 Task: Create a sub task Gather and Analyse Requirements for the task  Create a new online booking system for a tour operator in the project AgileOutlook , assign it to team member softage.1@softage.net and update the status of the sub task to  Completed , set the priority of the sub task to High
Action: Mouse moved to (107, 383)
Screenshot: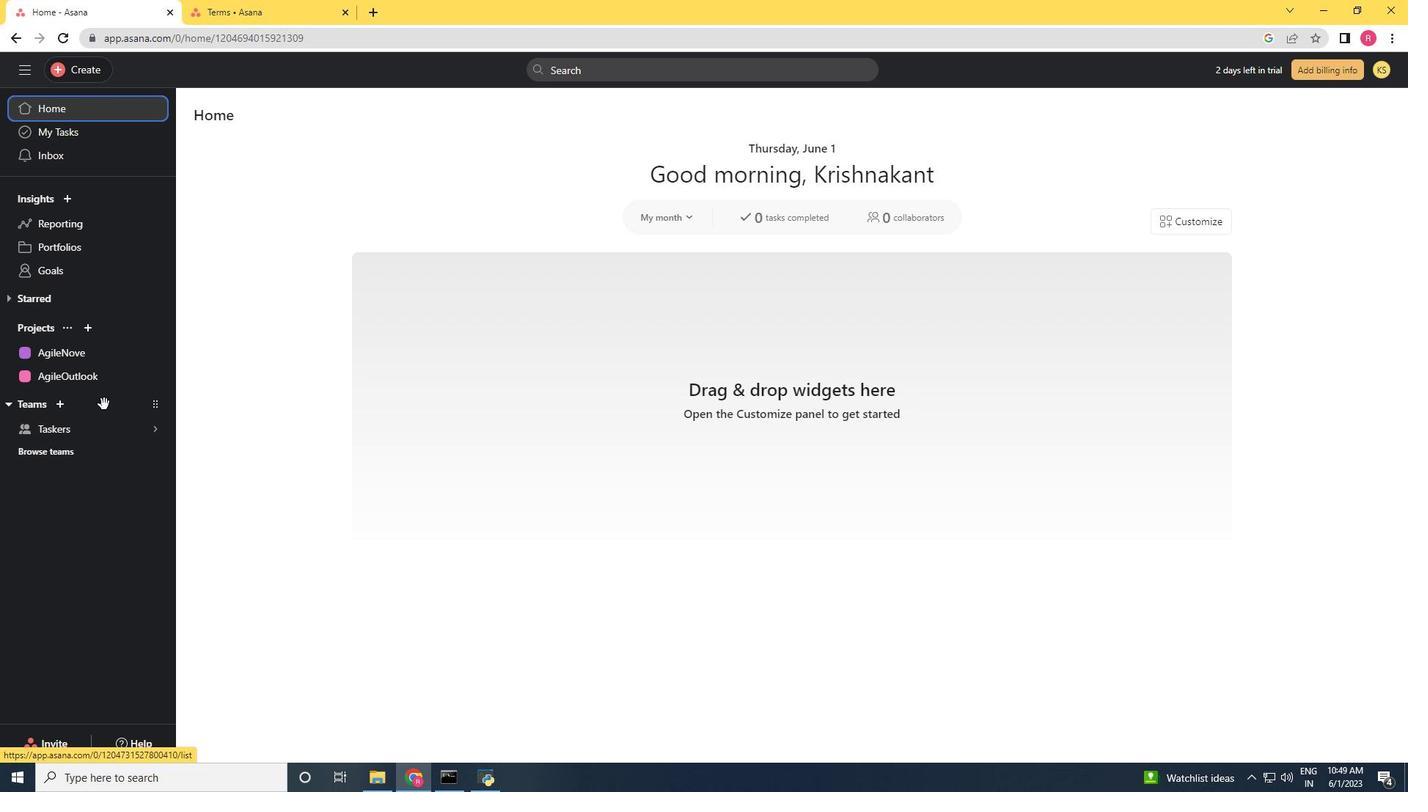 
Action: Mouse pressed left at (107, 383)
Screenshot: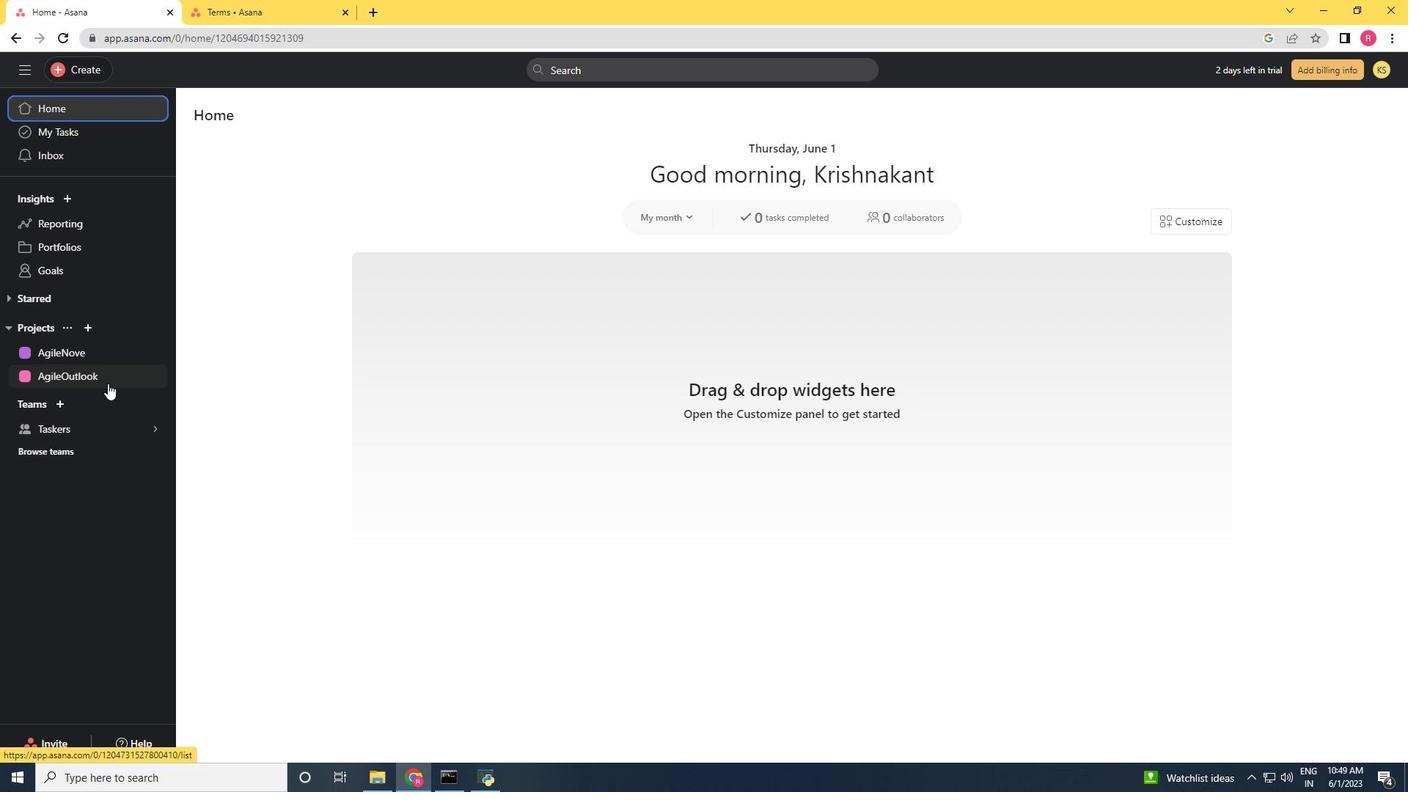 
Action: Mouse moved to (585, 327)
Screenshot: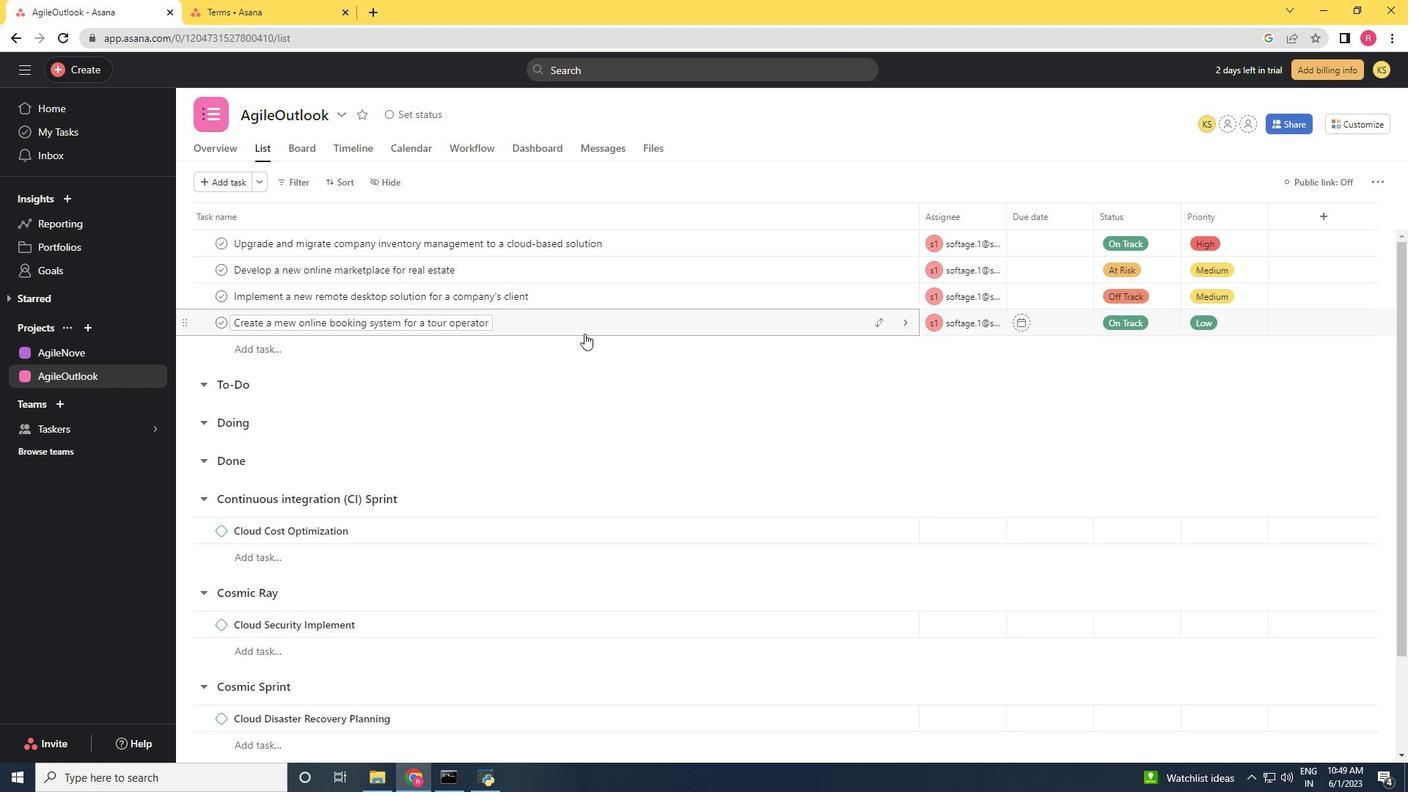
Action: Mouse pressed left at (585, 327)
Screenshot: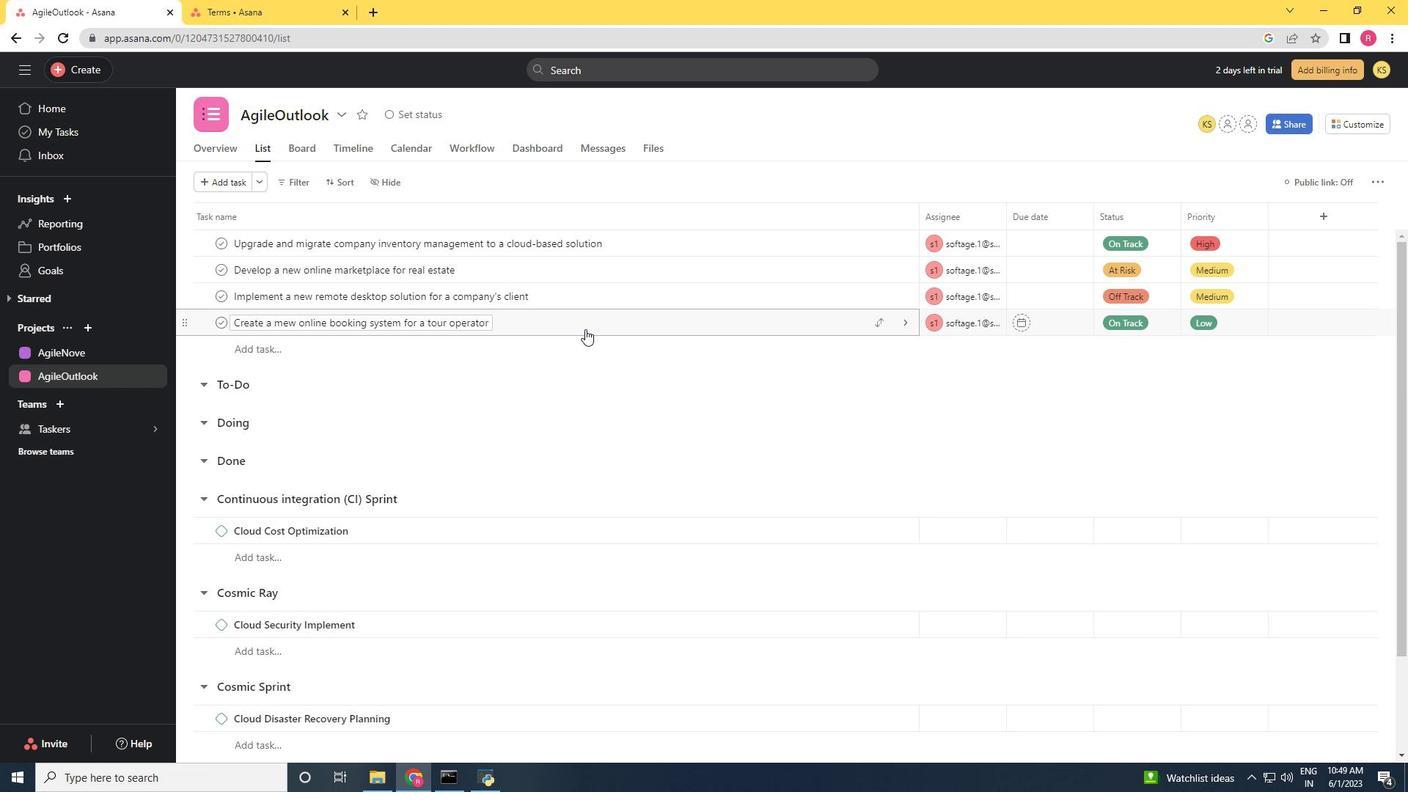 
Action: Mouse moved to (1061, 403)
Screenshot: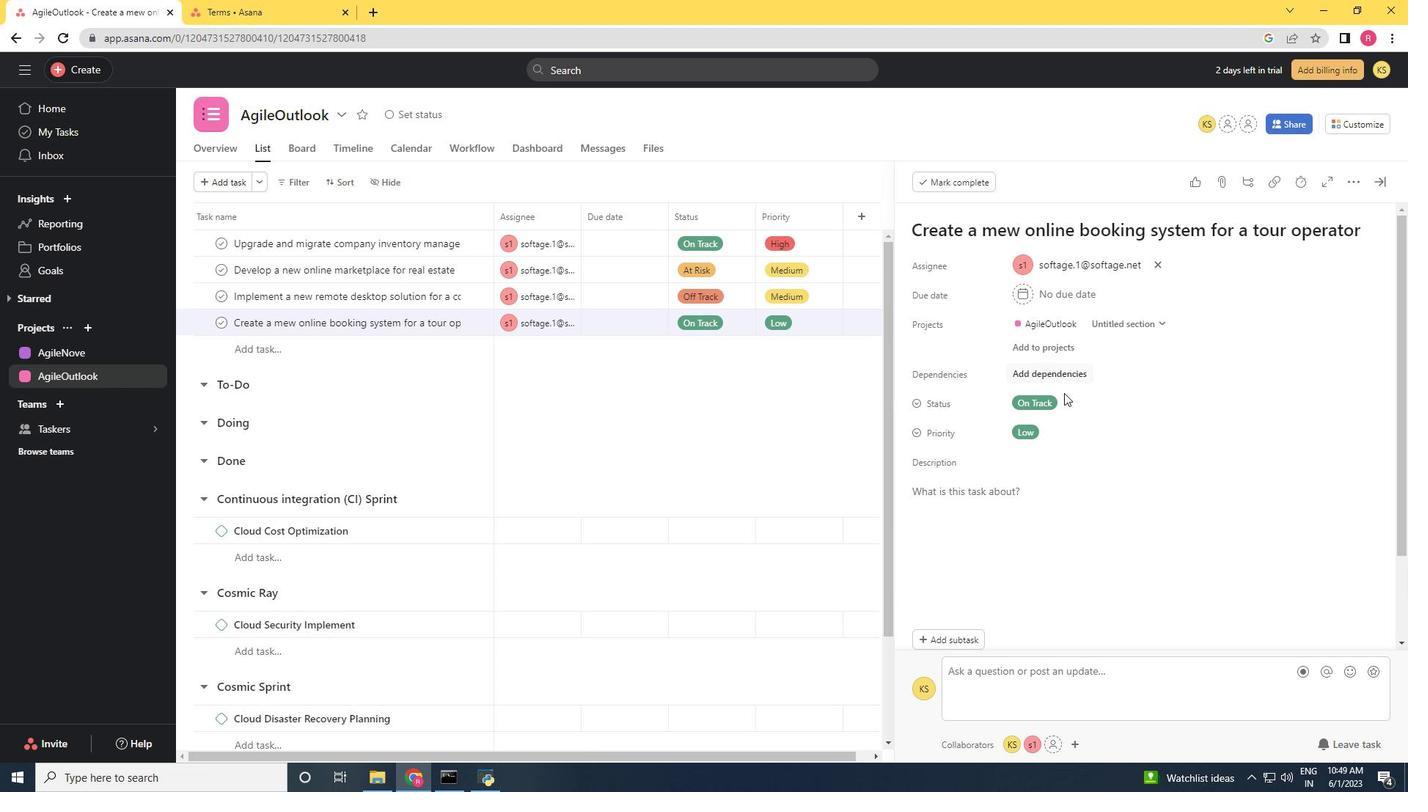 
Action: Mouse scrolled (1061, 402) with delta (0, 0)
Screenshot: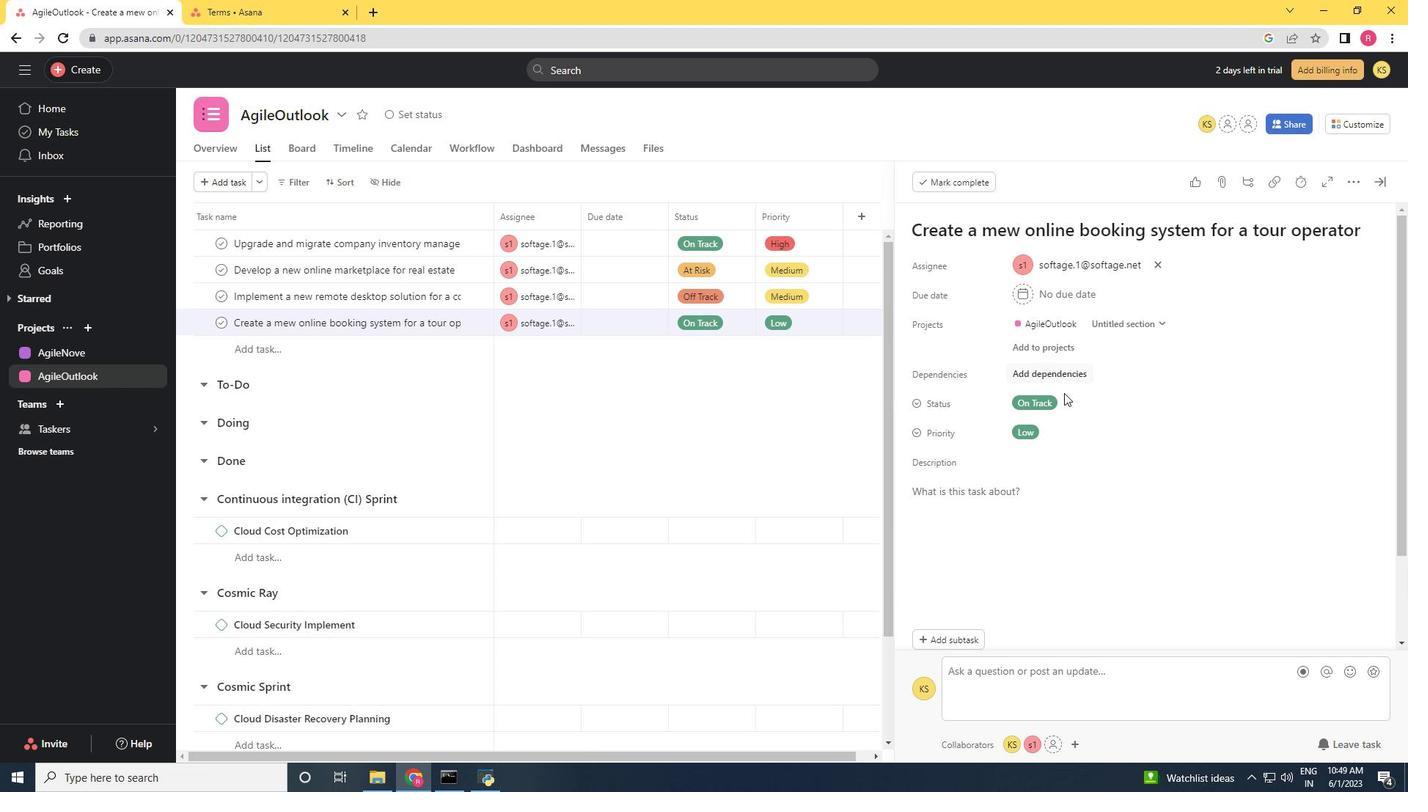 
Action: Mouse moved to (1058, 415)
Screenshot: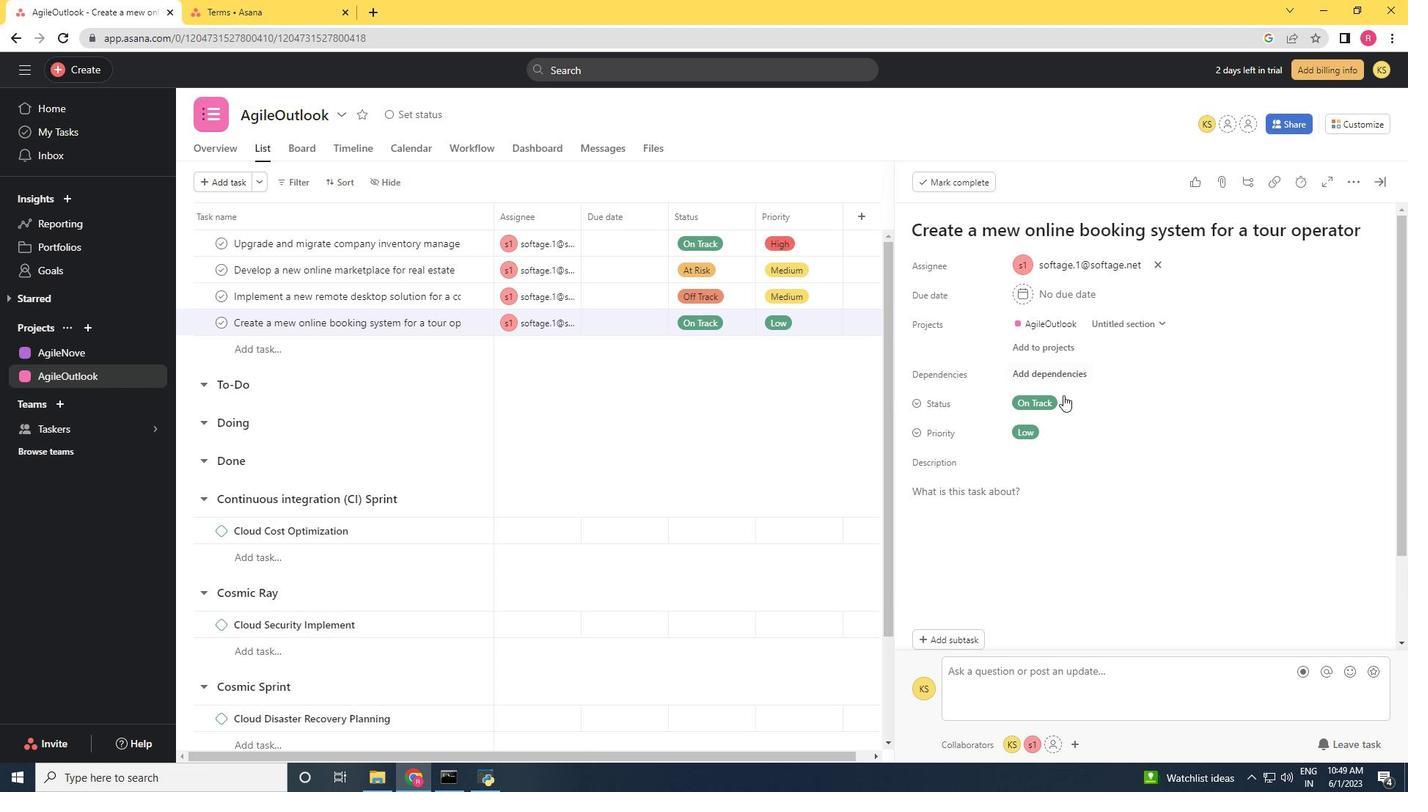 
Action: Mouse scrolled (1058, 414) with delta (0, 0)
Screenshot: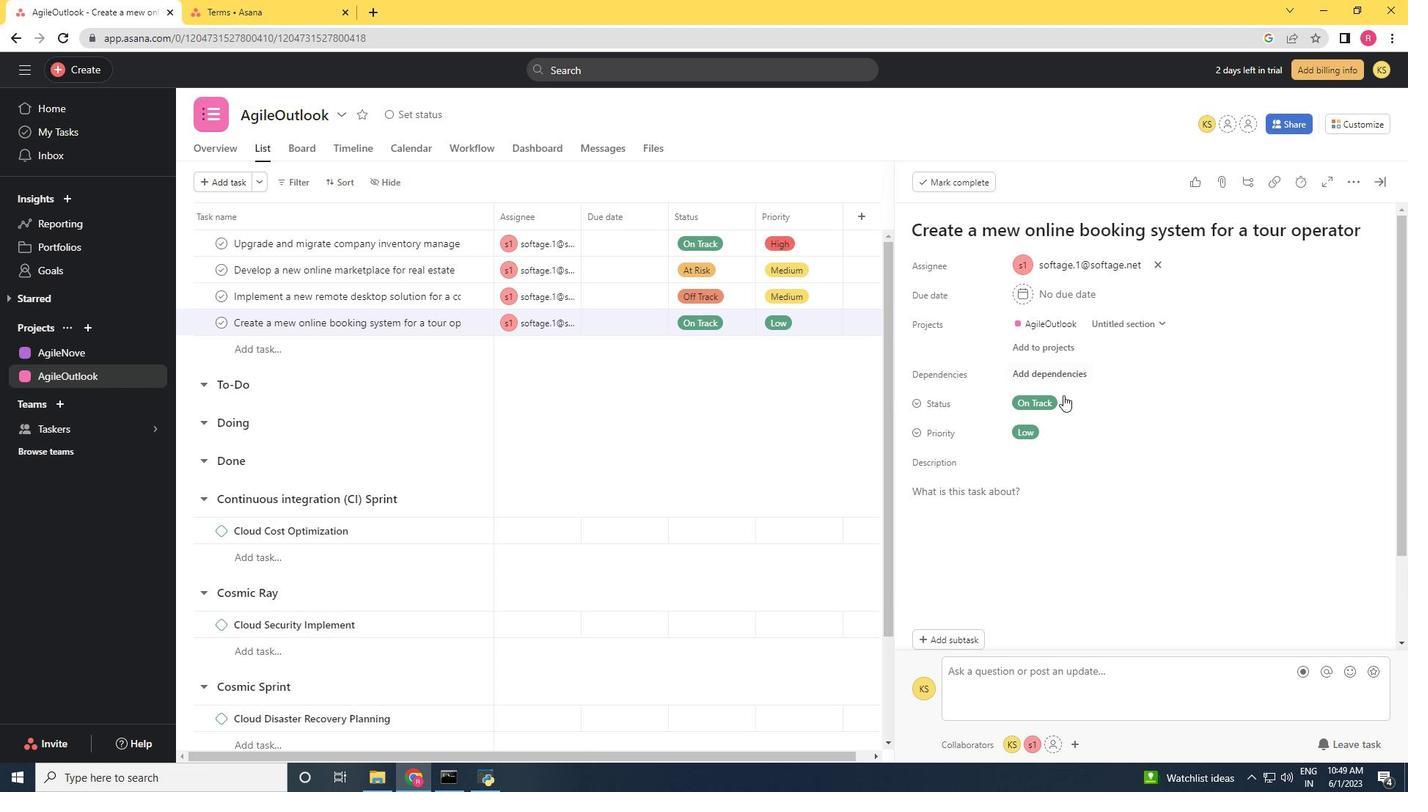 
Action: Mouse moved to (1057, 418)
Screenshot: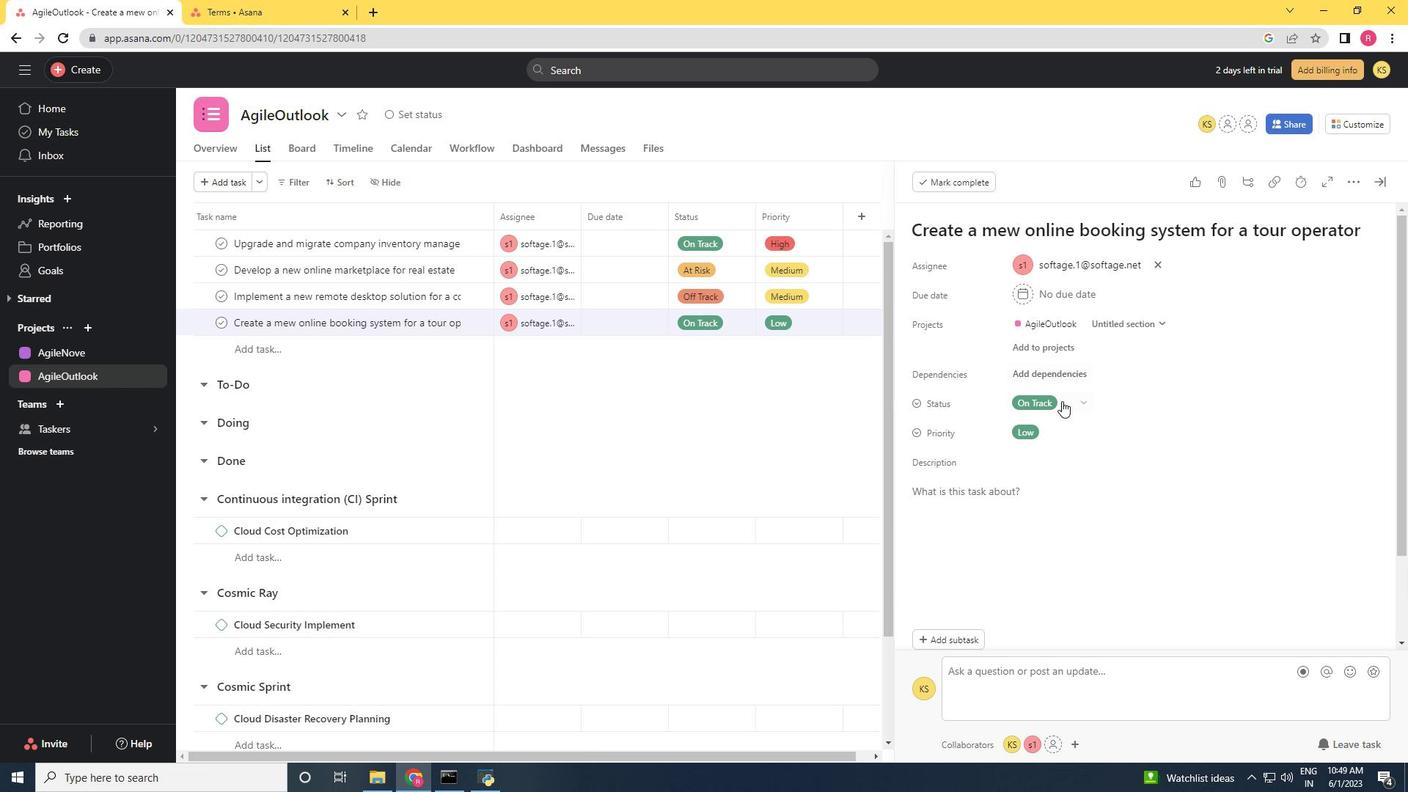 
Action: Mouse scrolled (1057, 418) with delta (0, 0)
Screenshot: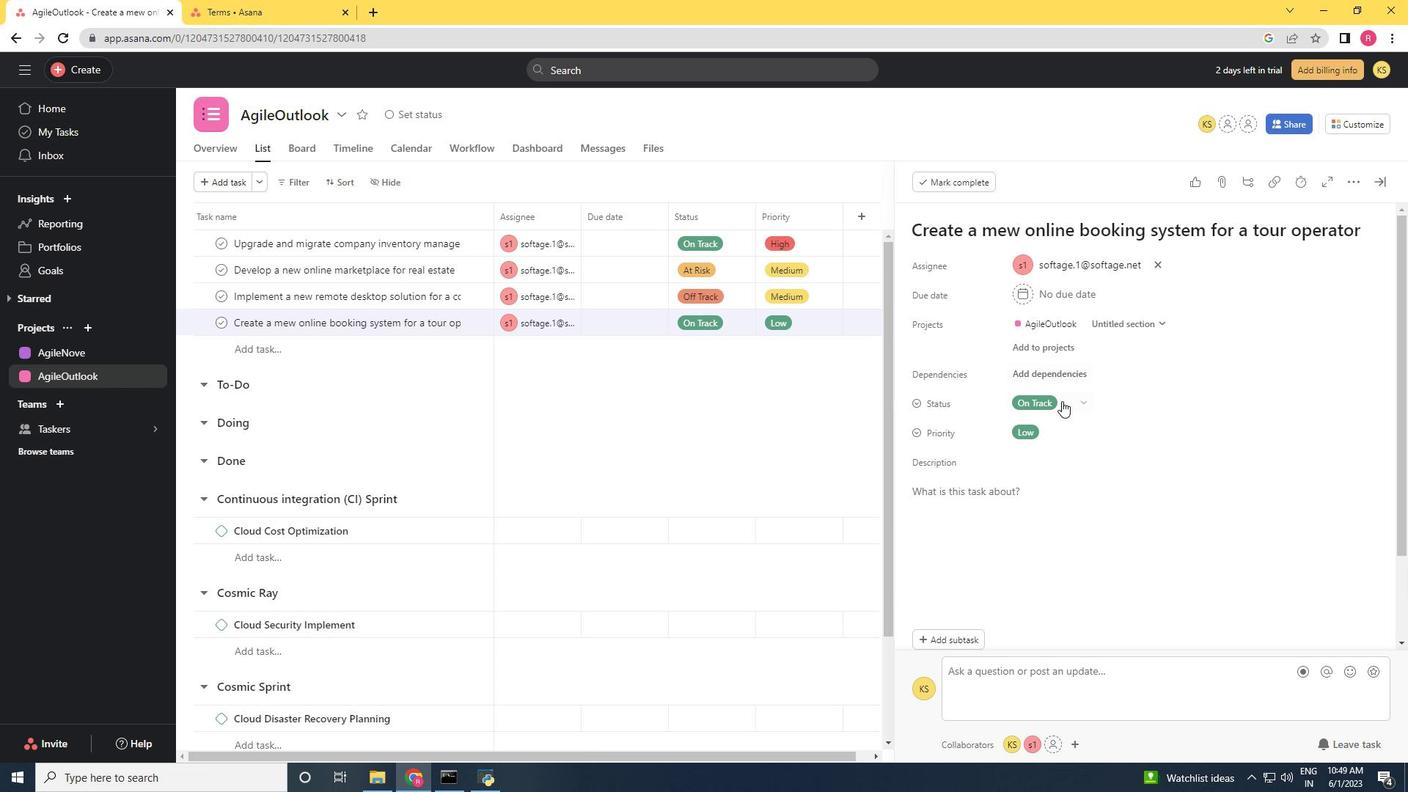 
Action: Mouse moved to (1056, 421)
Screenshot: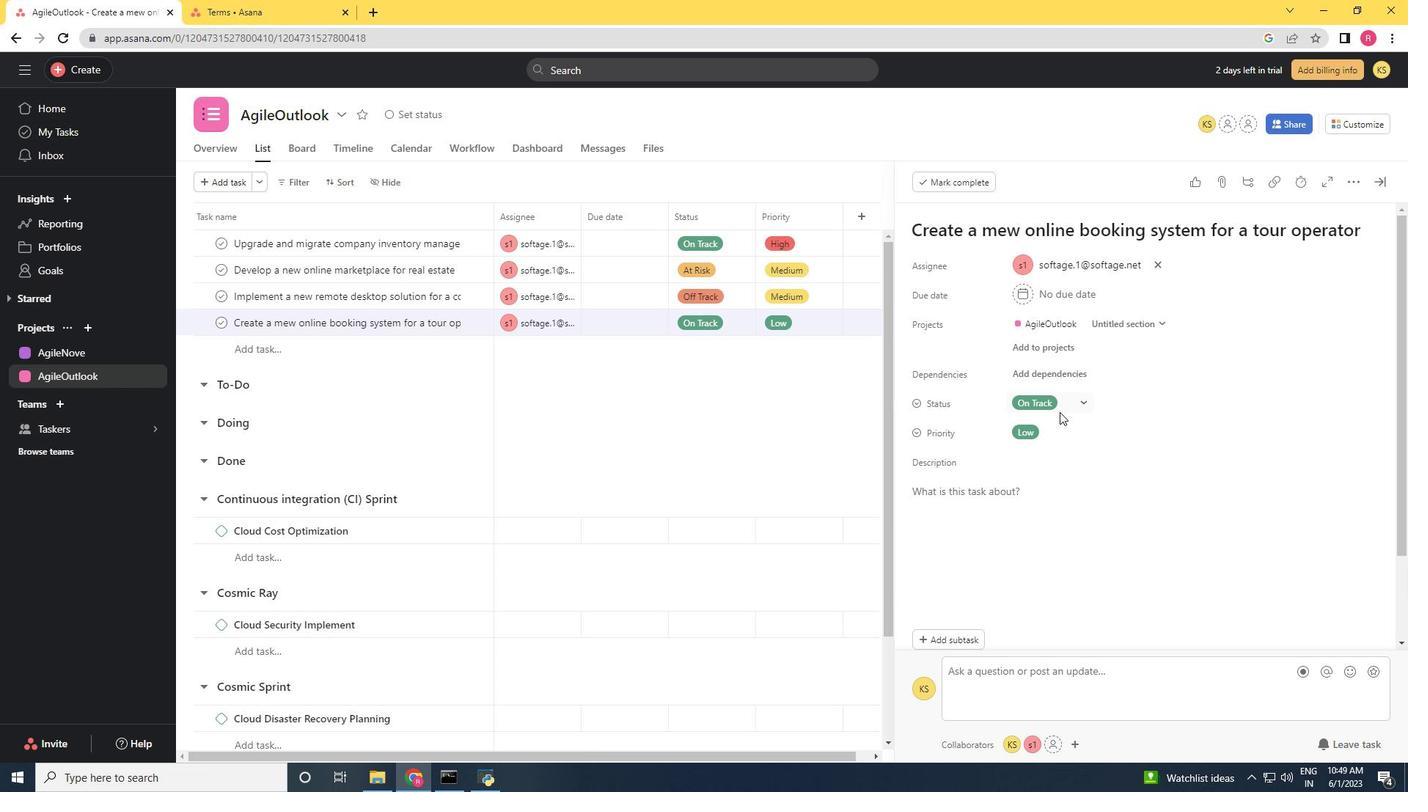 
Action: Mouse scrolled (1056, 420) with delta (0, 0)
Screenshot: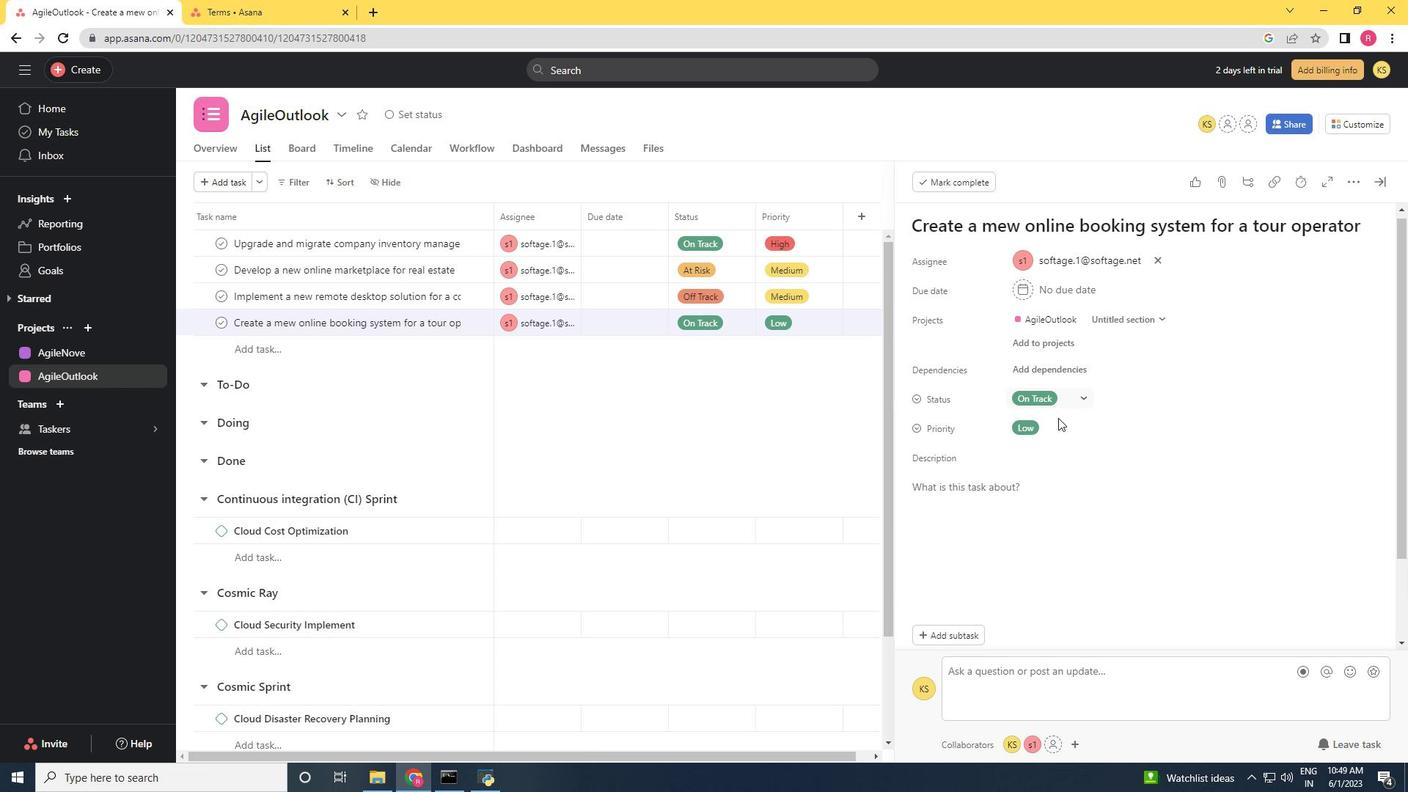 
Action: Mouse moved to (965, 537)
Screenshot: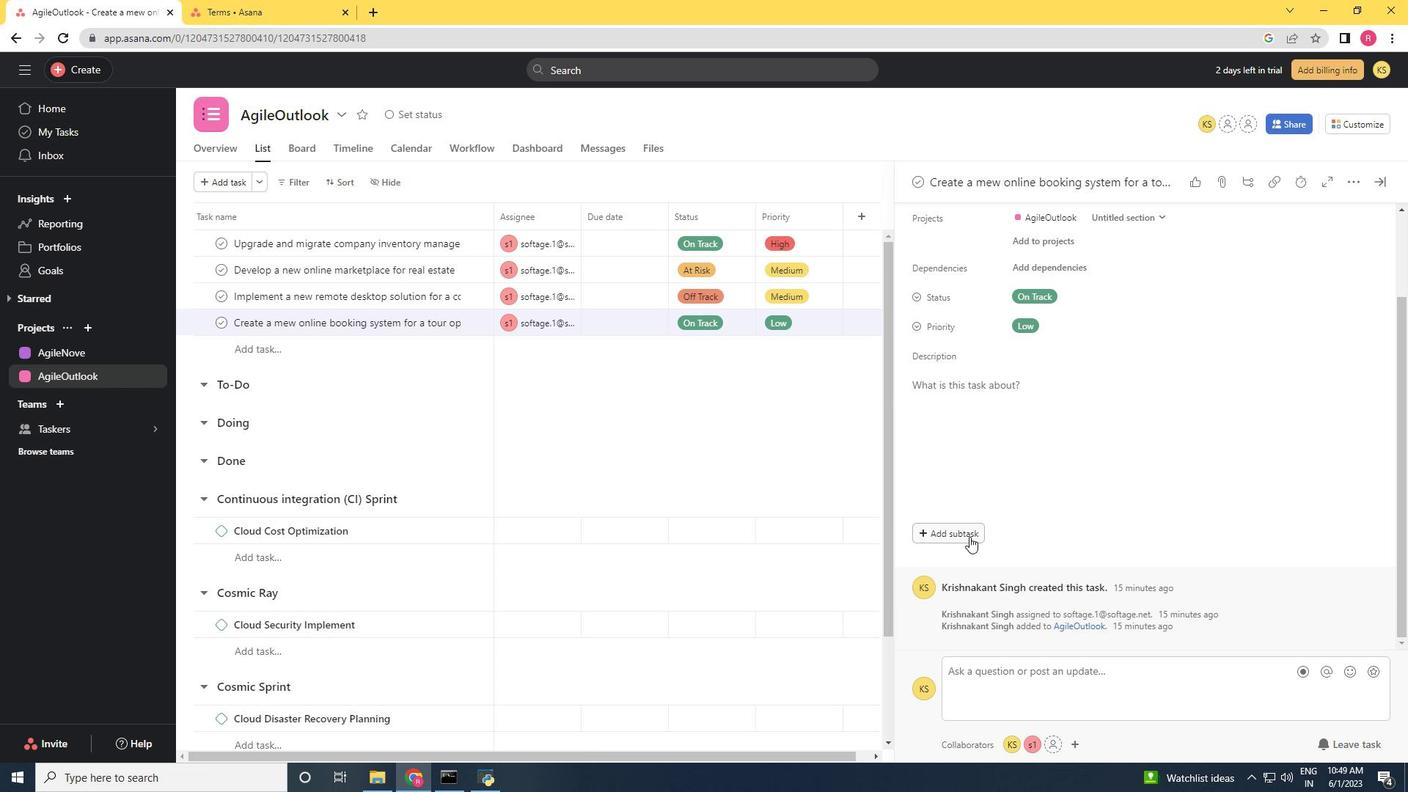 
Action: Mouse pressed left at (965, 537)
Screenshot: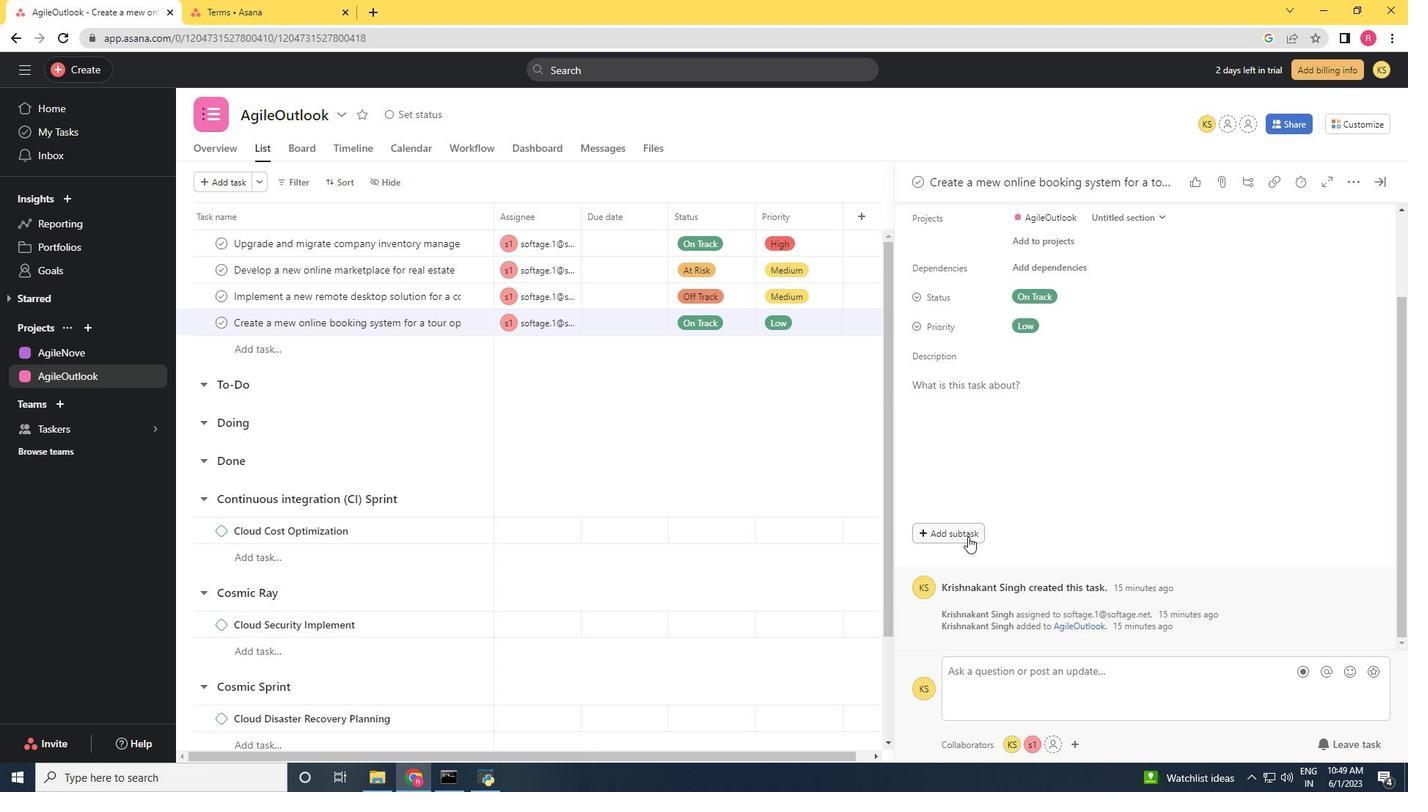 
Action: Mouse moved to (870, 539)
Screenshot: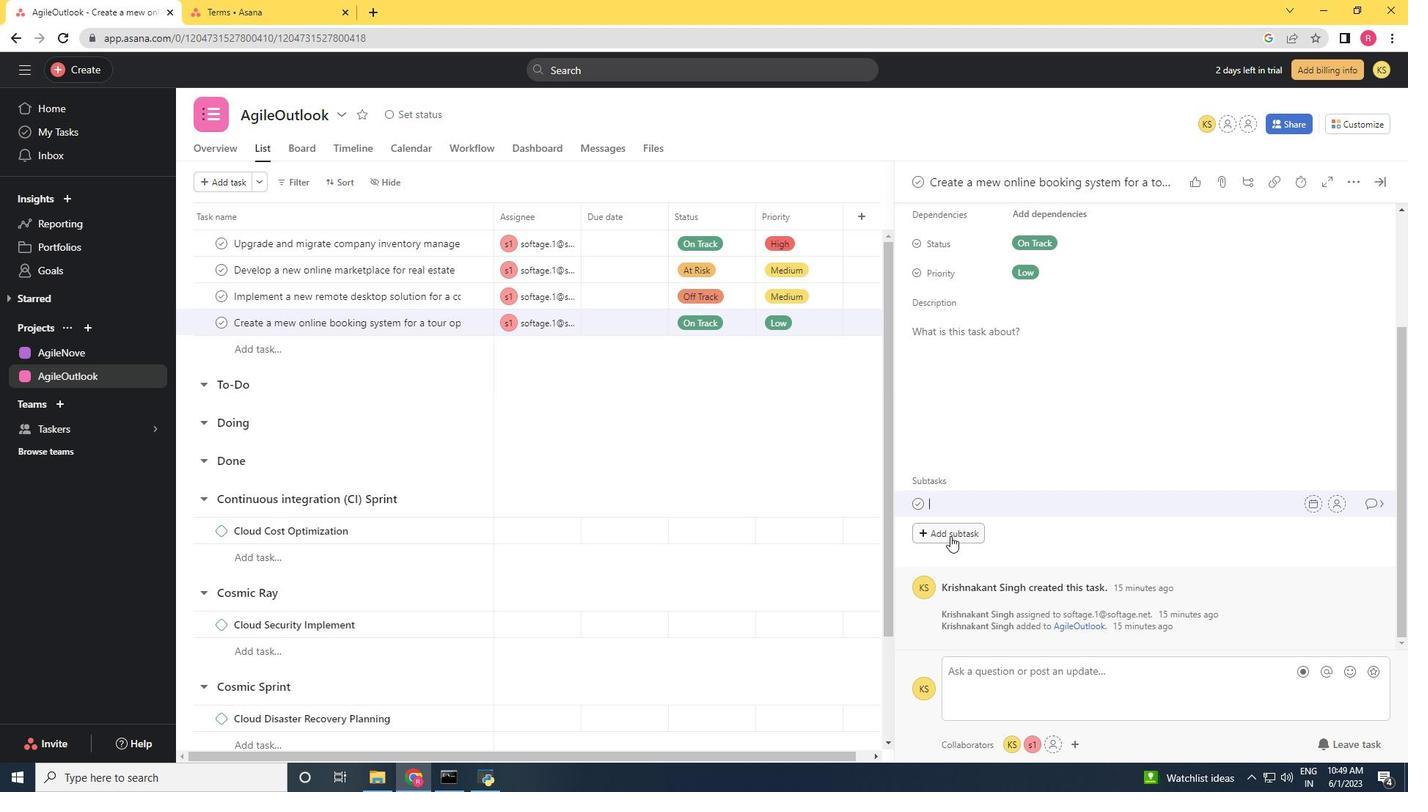 
Action: Key pressed <Key.shift>Gather<Key.space>and<Key.space><Key.shift>Analyse<Key.space><Key.shift>Requirement<Key.space><Key.backspace>a<Key.backspace>s
Screenshot: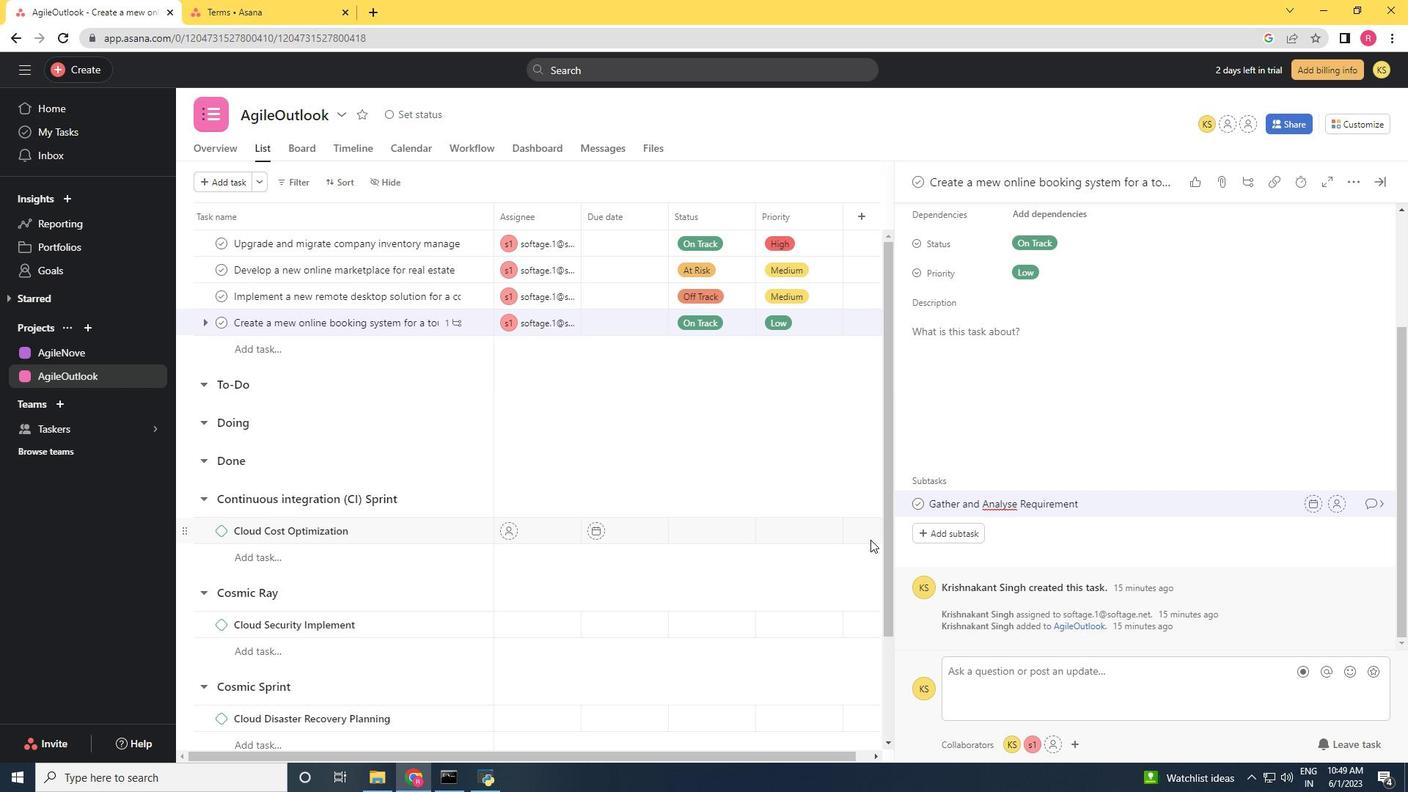 
Action: Mouse moved to (1340, 503)
Screenshot: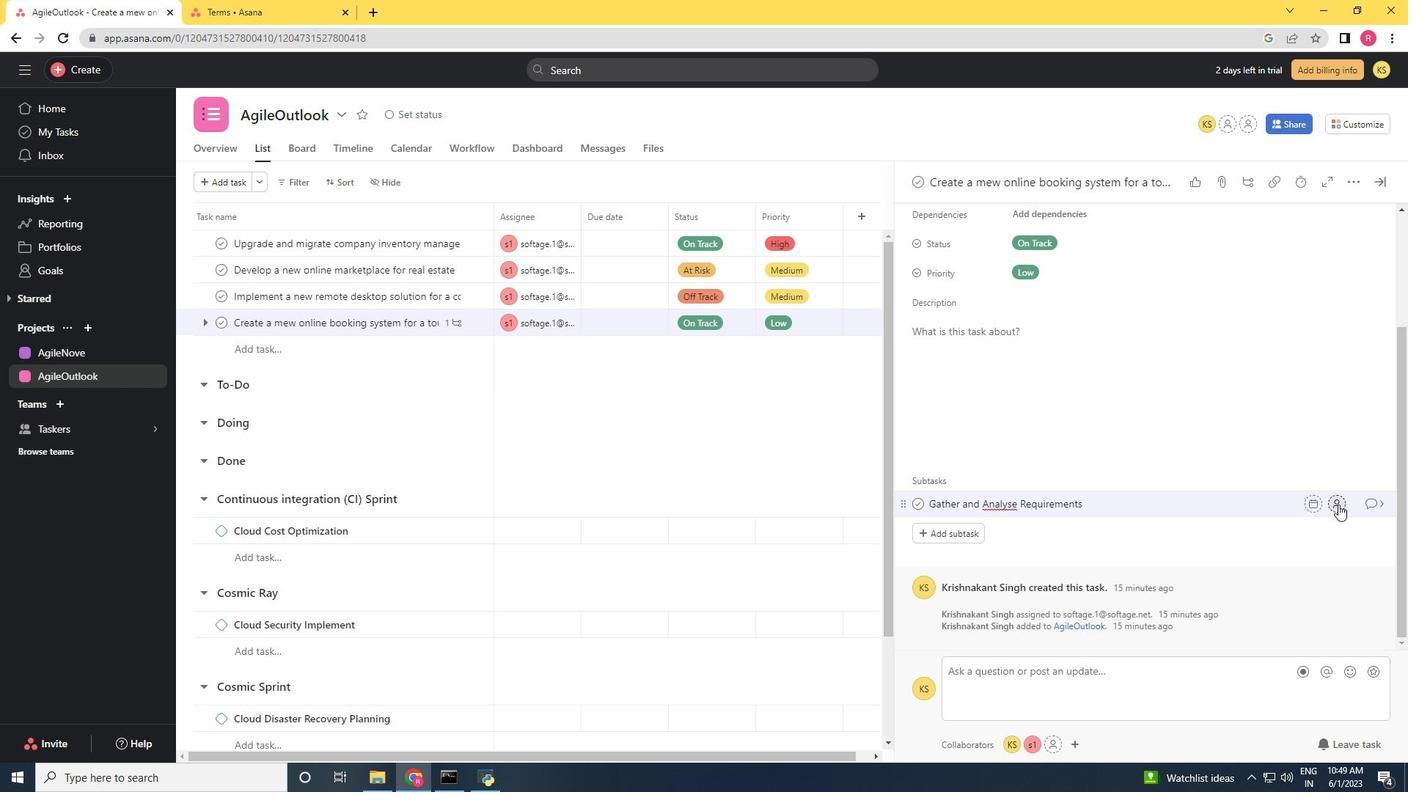 
Action: Mouse pressed left at (1340, 503)
Screenshot: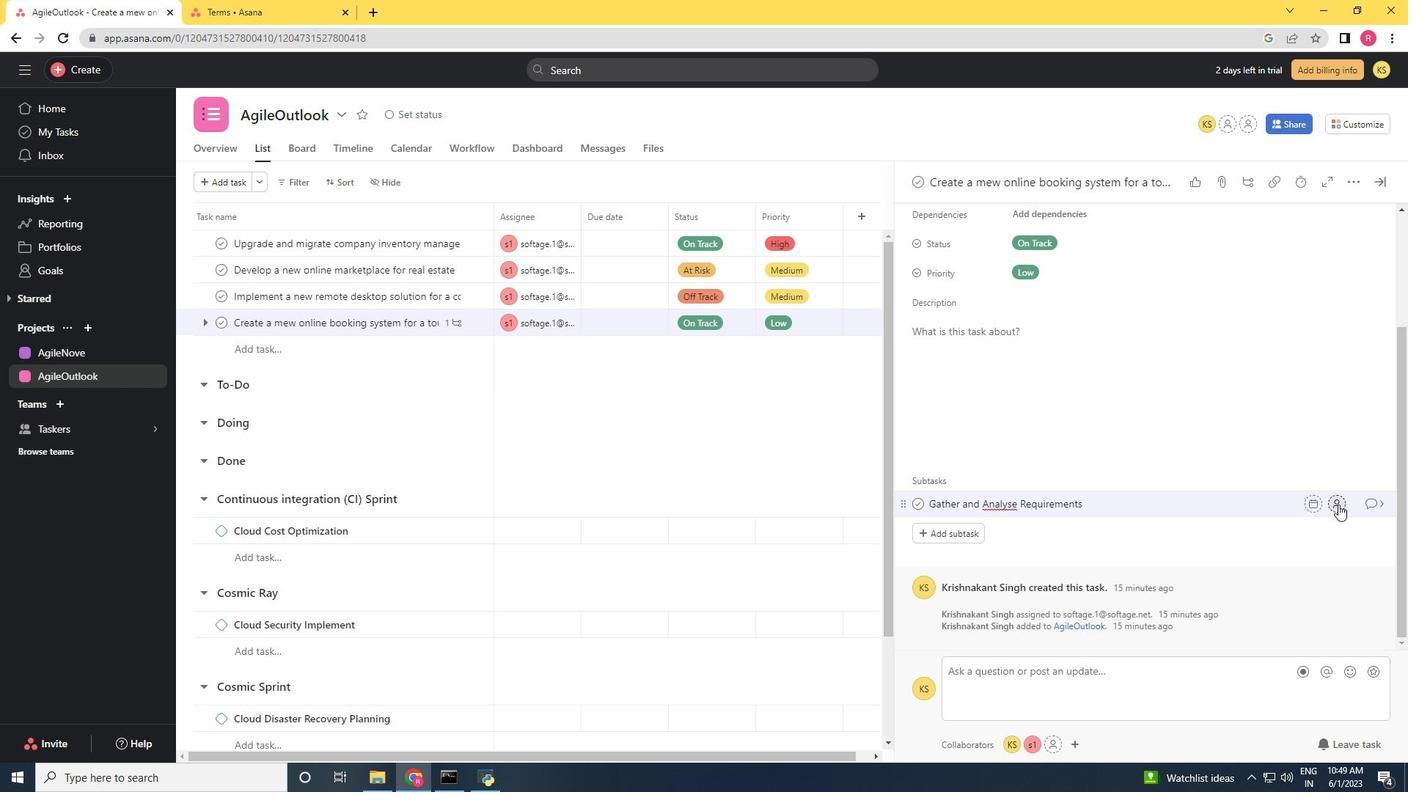 
Action: Mouse moved to (1238, 475)
Screenshot: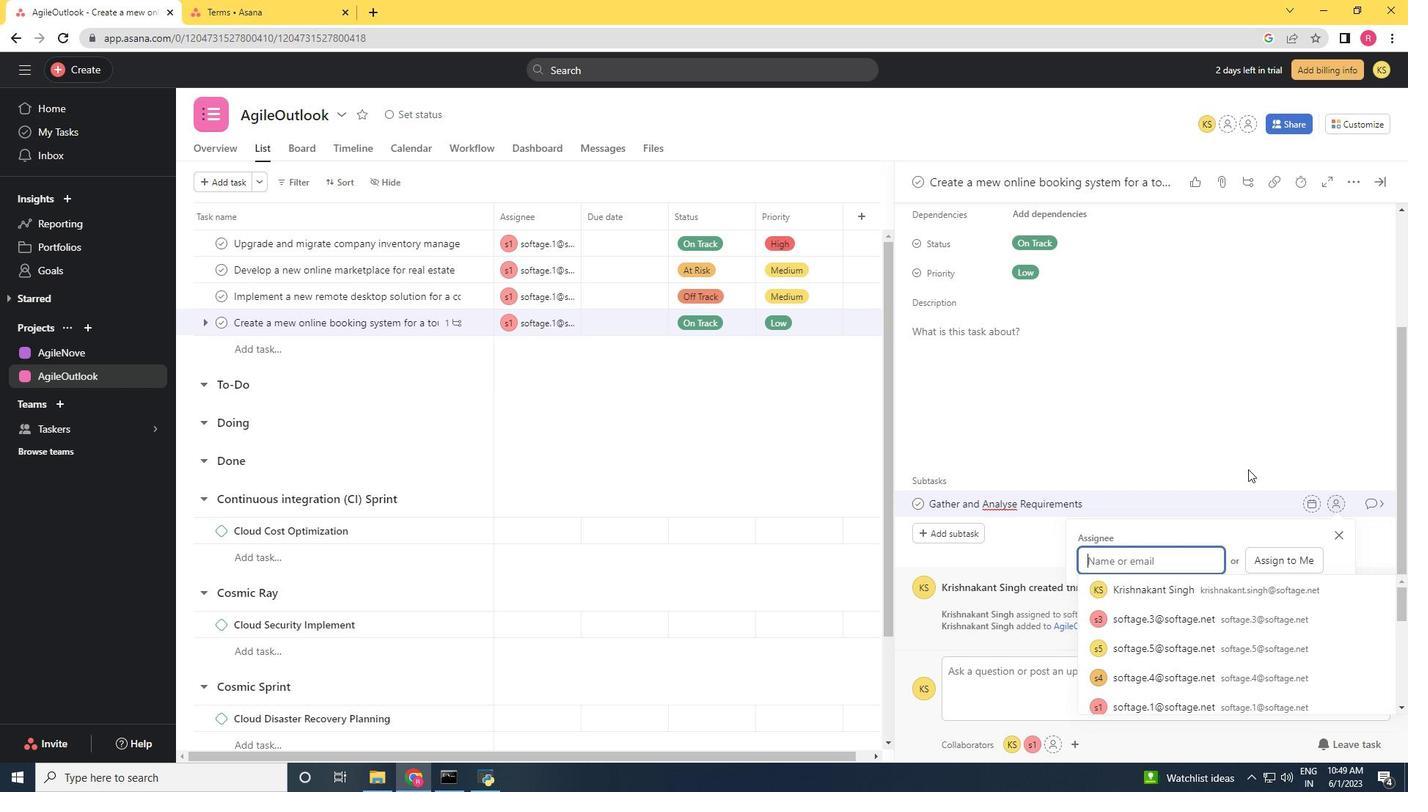 
Action: Key pressed softage.1<Key.shift>@softage.net
Screenshot: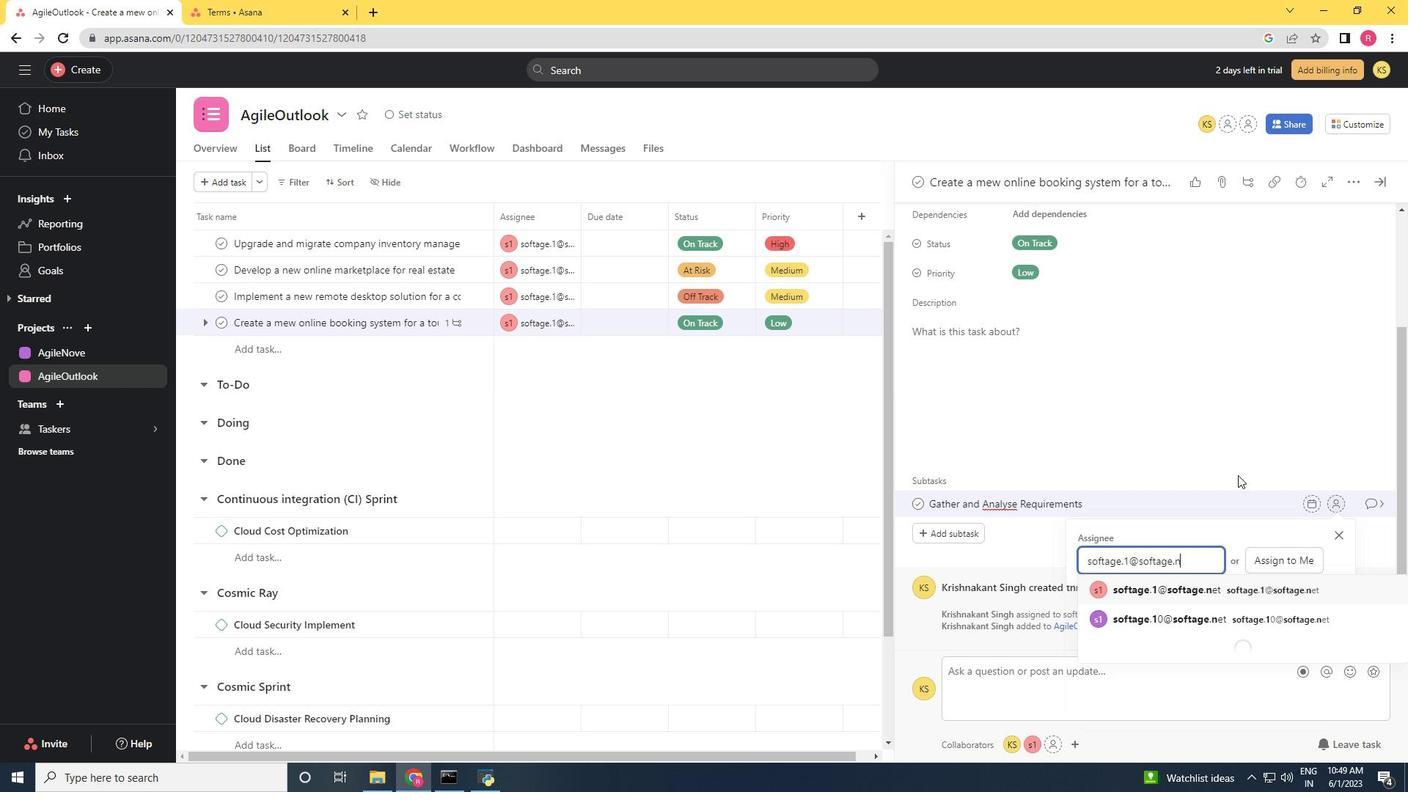 
Action: Mouse moved to (1209, 585)
Screenshot: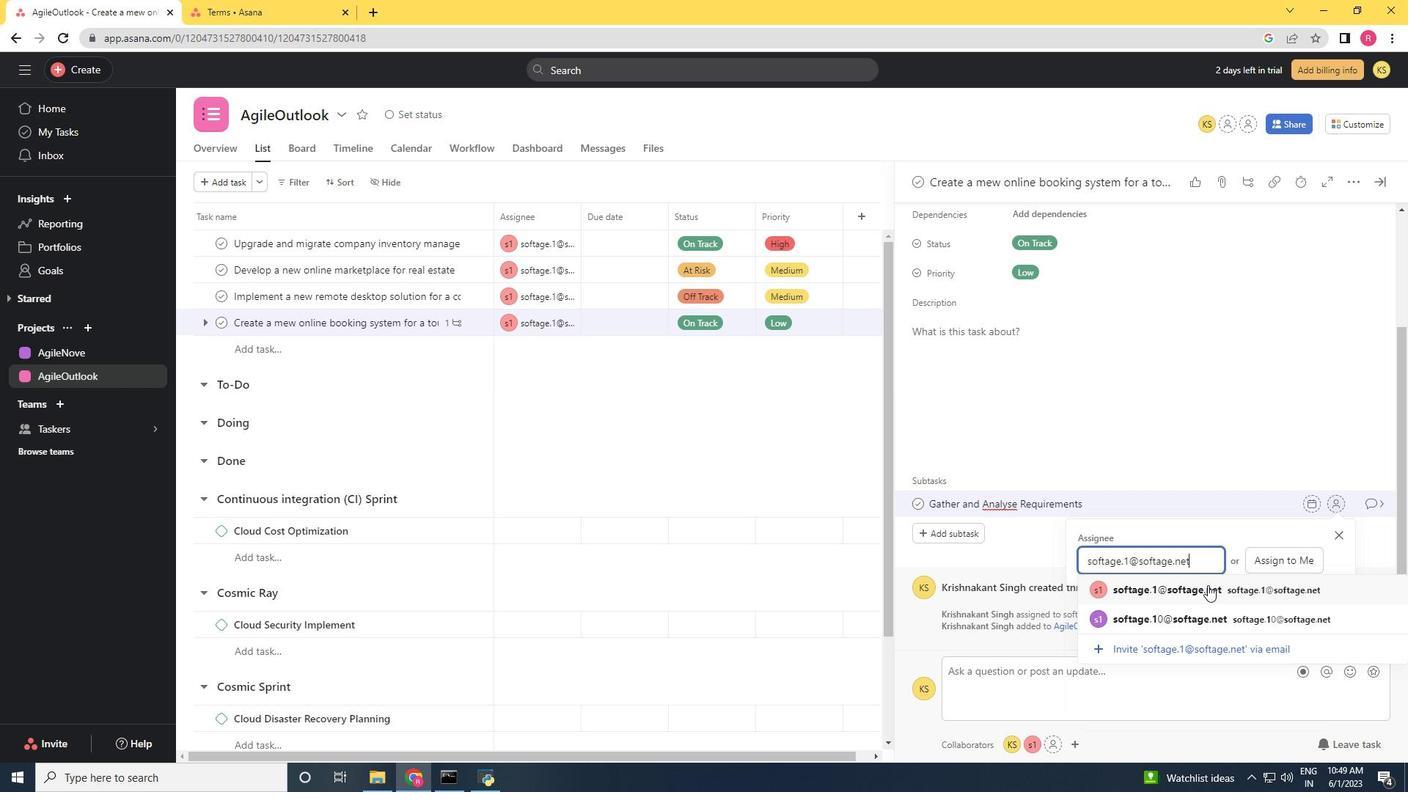 
Action: Mouse pressed left at (1209, 585)
Screenshot: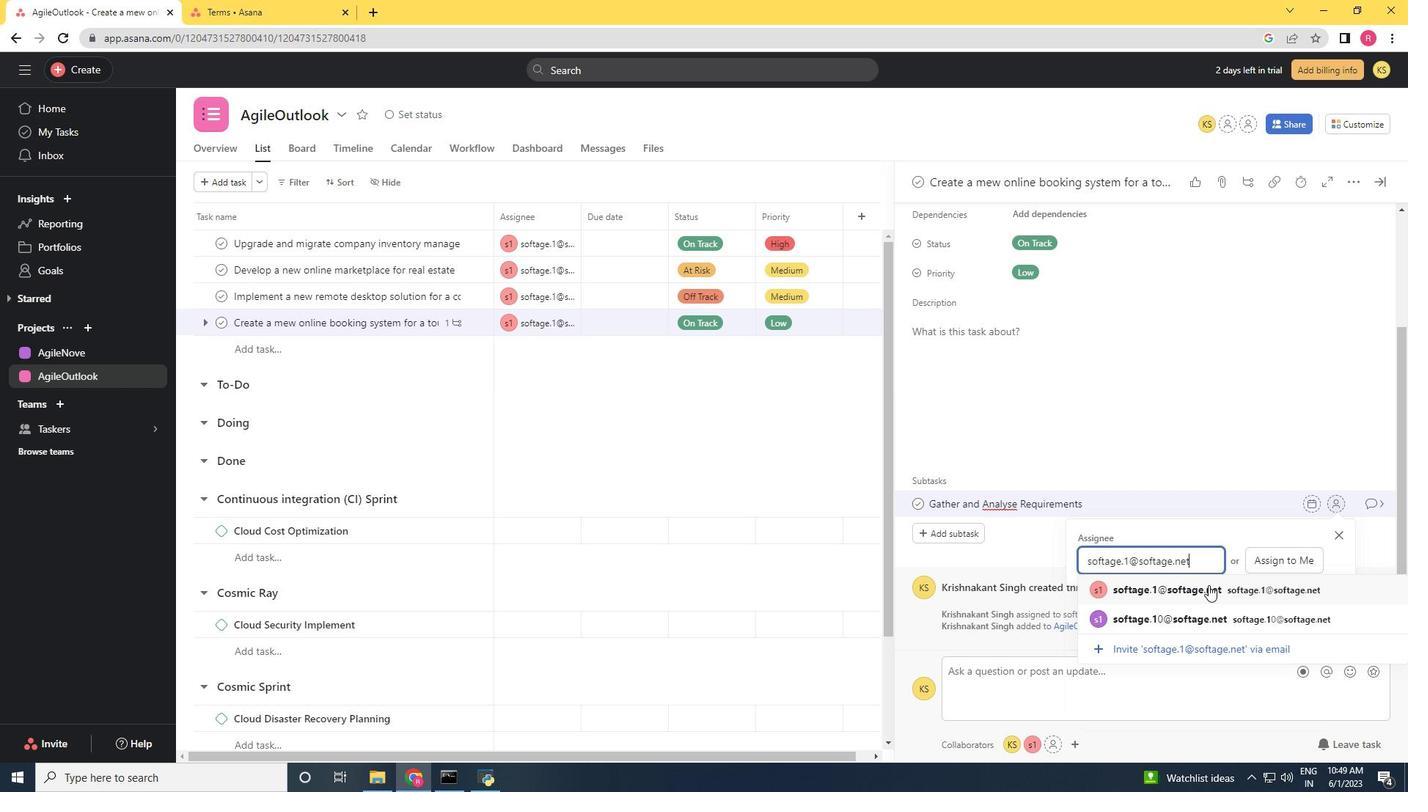 
Action: Mouse moved to (1386, 502)
Screenshot: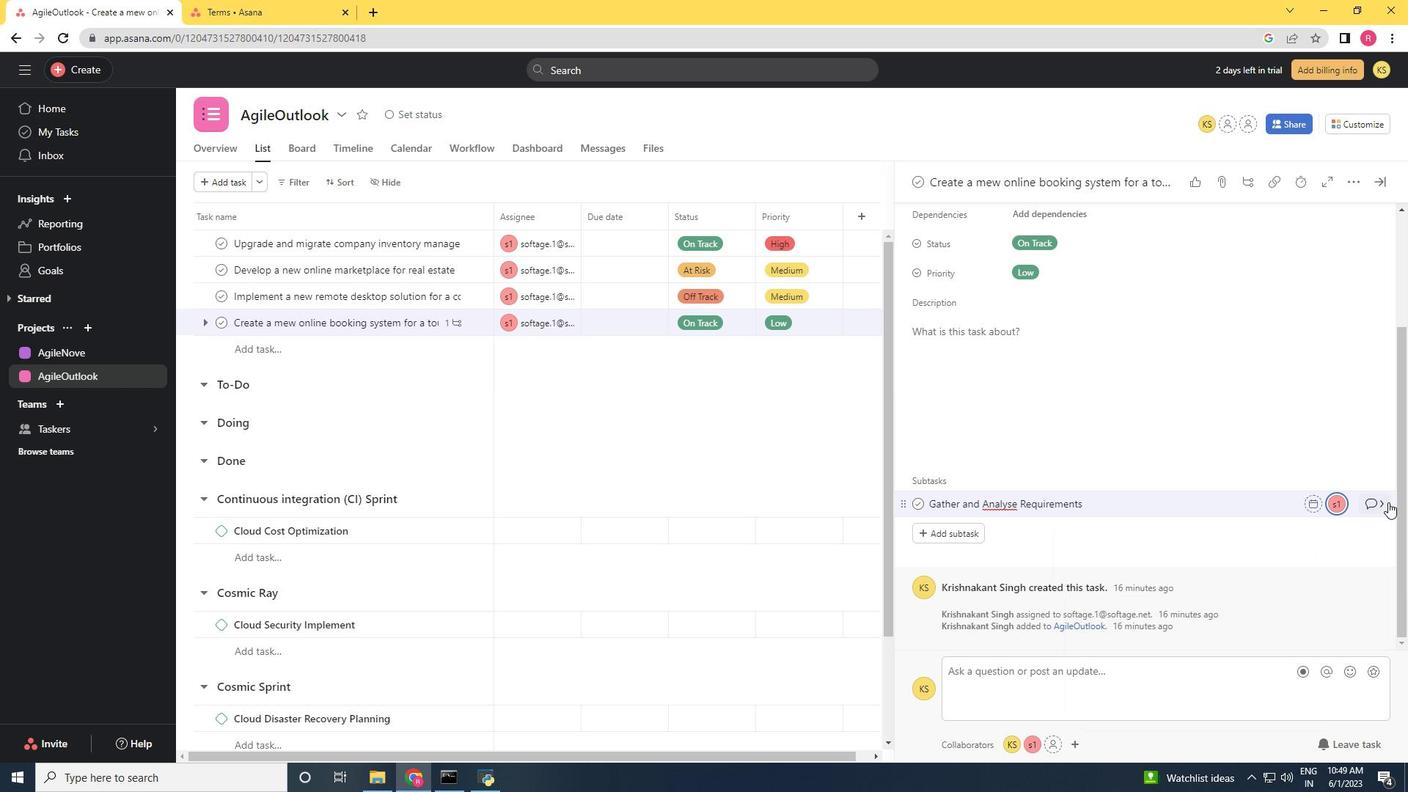 
Action: Mouse pressed left at (1386, 502)
Screenshot: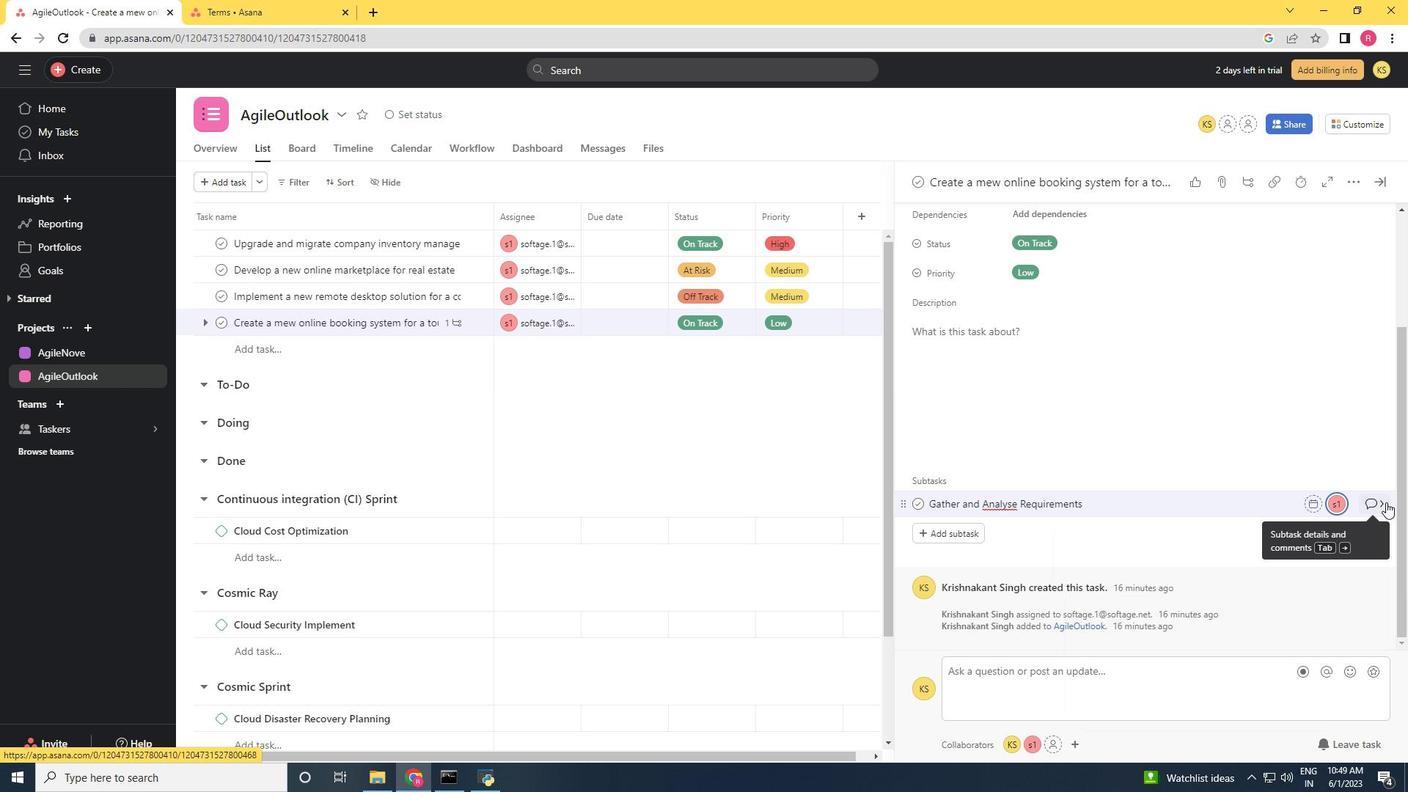 
Action: Mouse moved to (987, 387)
Screenshot: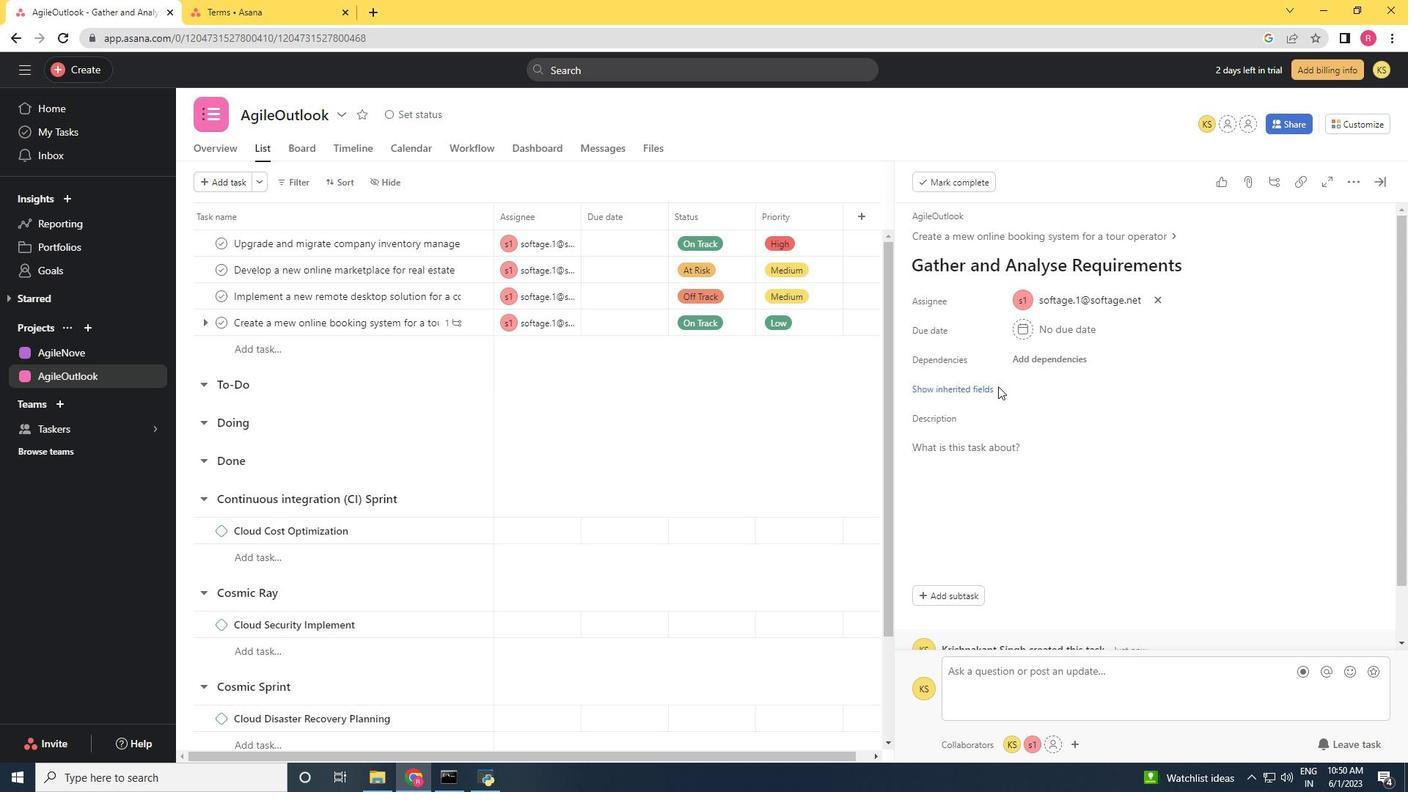 
Action: Mouse pressed left at (987, 387)
Screenshot: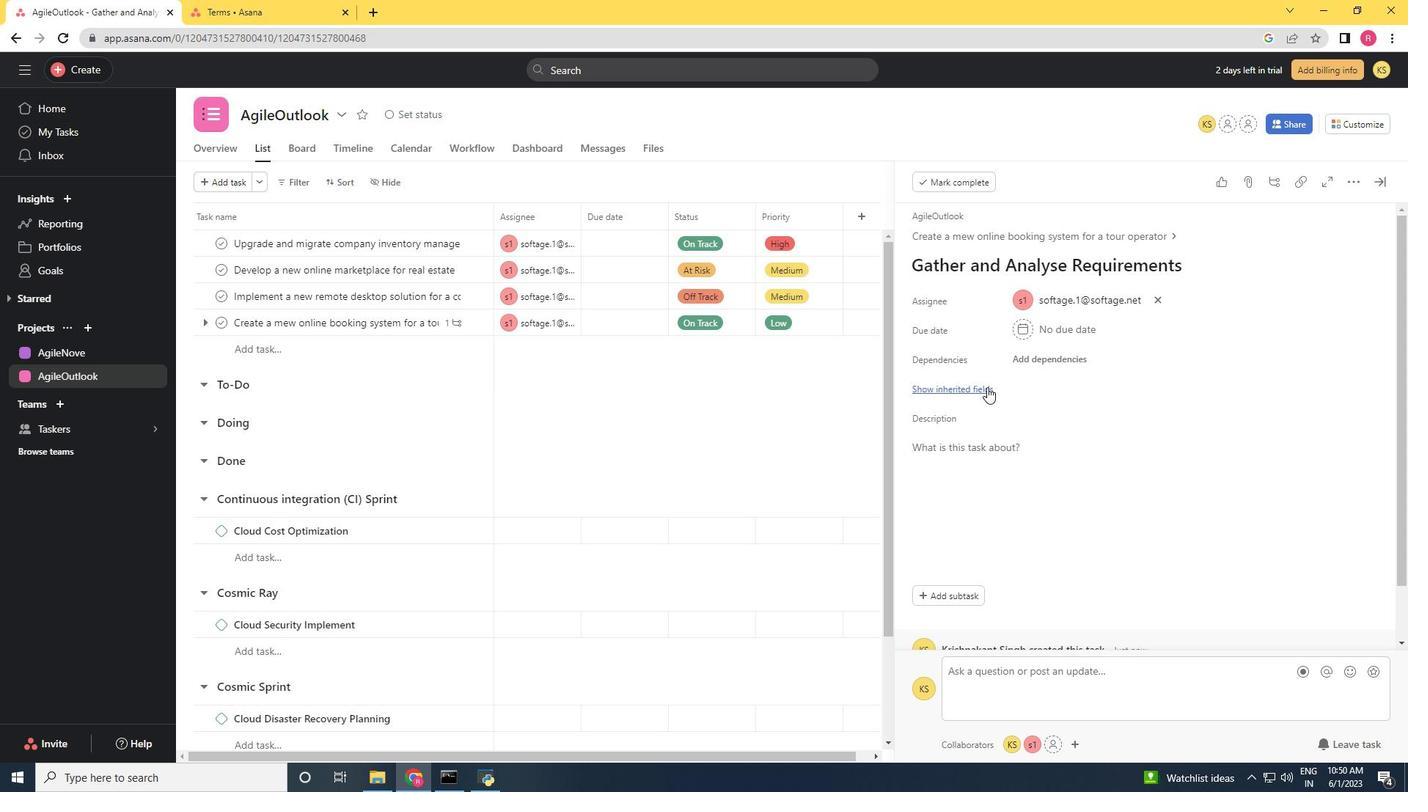 
Action: Mouse moved to (1022, 415)
Screenshot: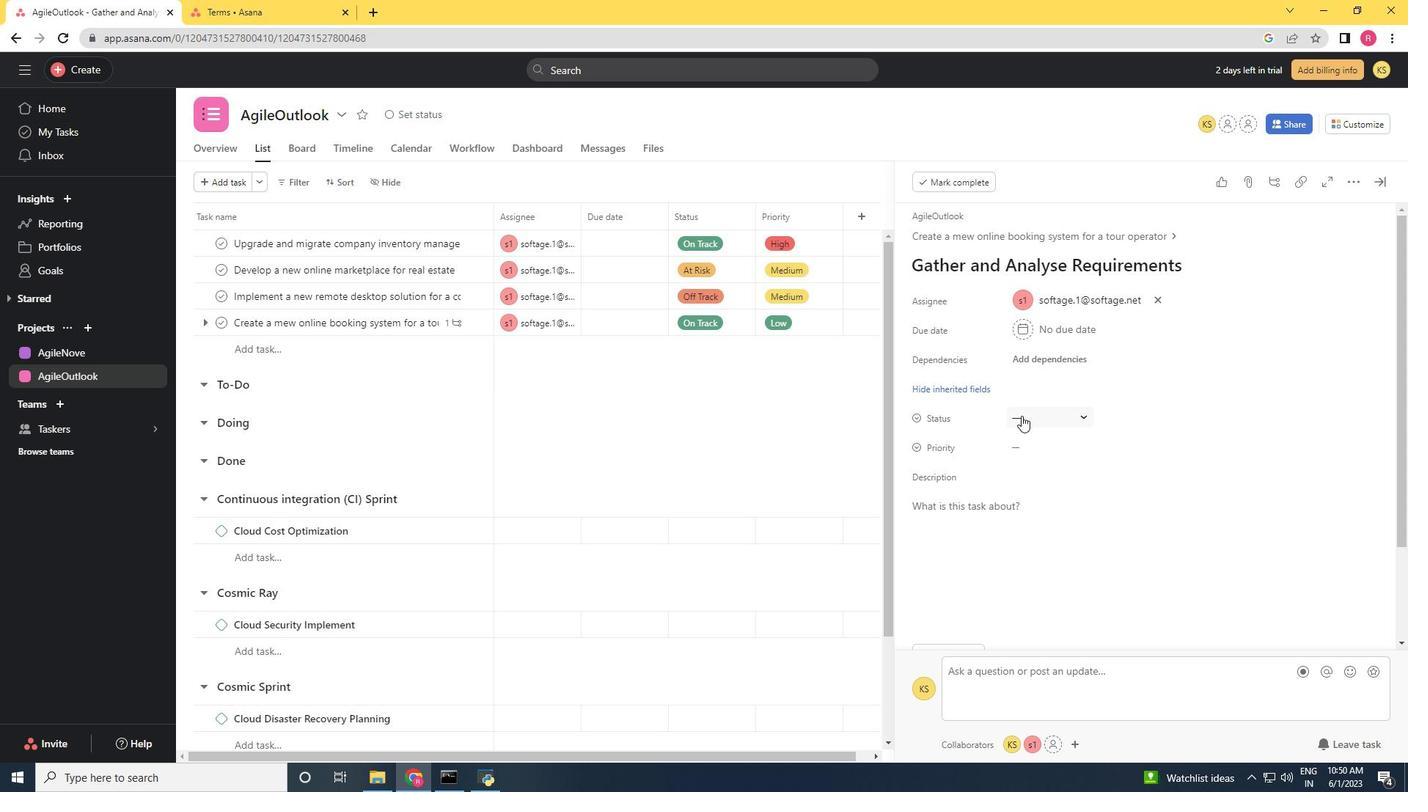 
Action: Mouse pressed left at (1022, 415)
Screenshot: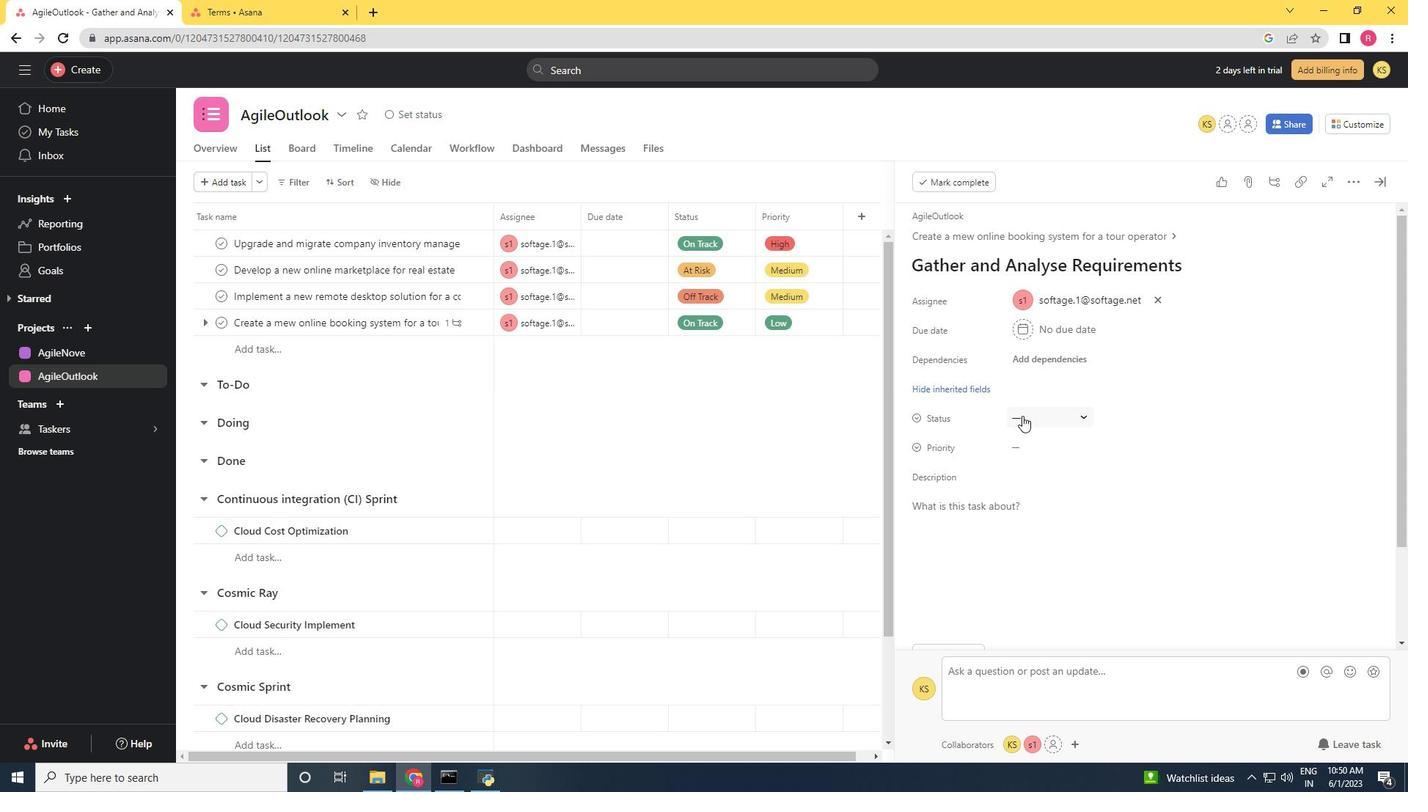 
Action: Mouse moved to (1073, 559)
Screenshot: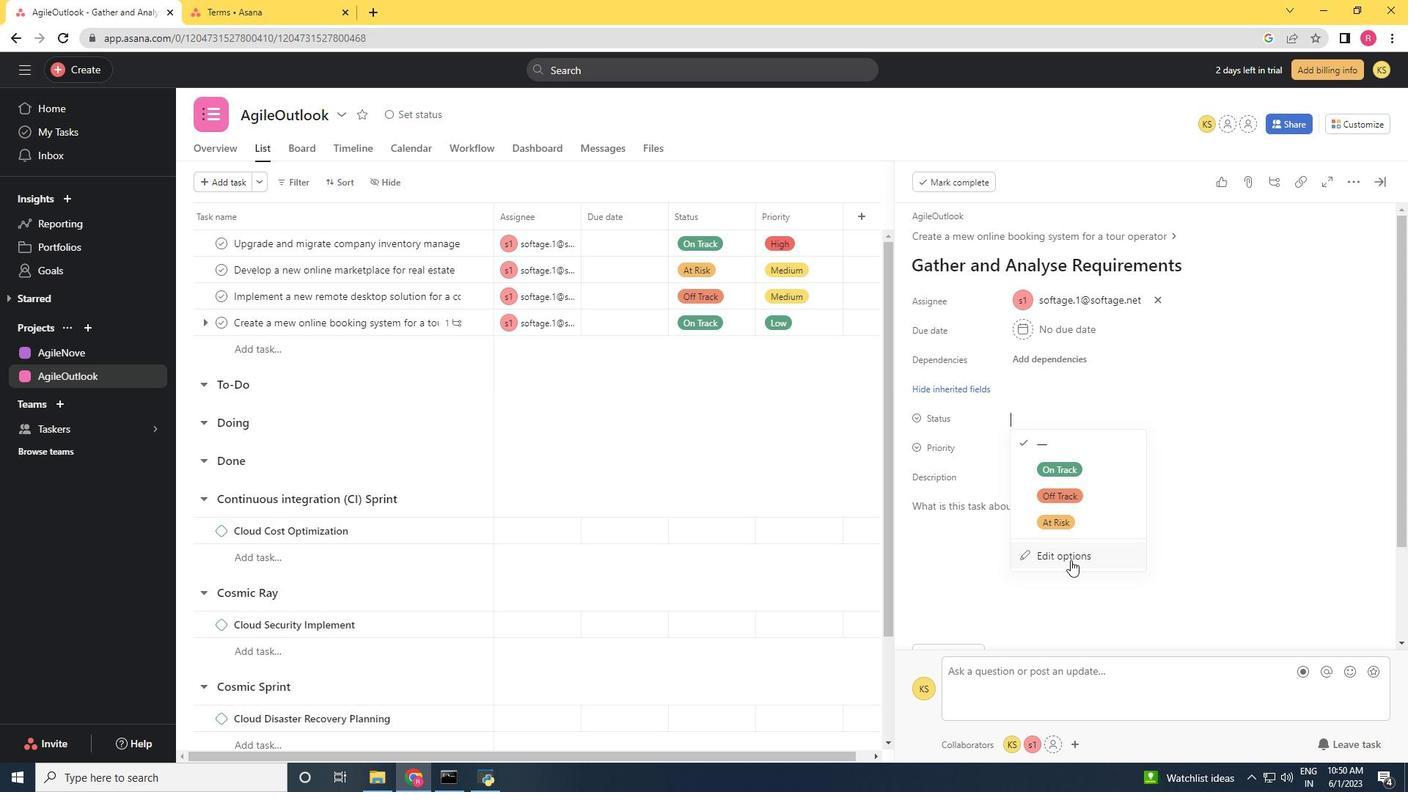 
Action: Mouse pressed left at (1073, 559)
Screenshot: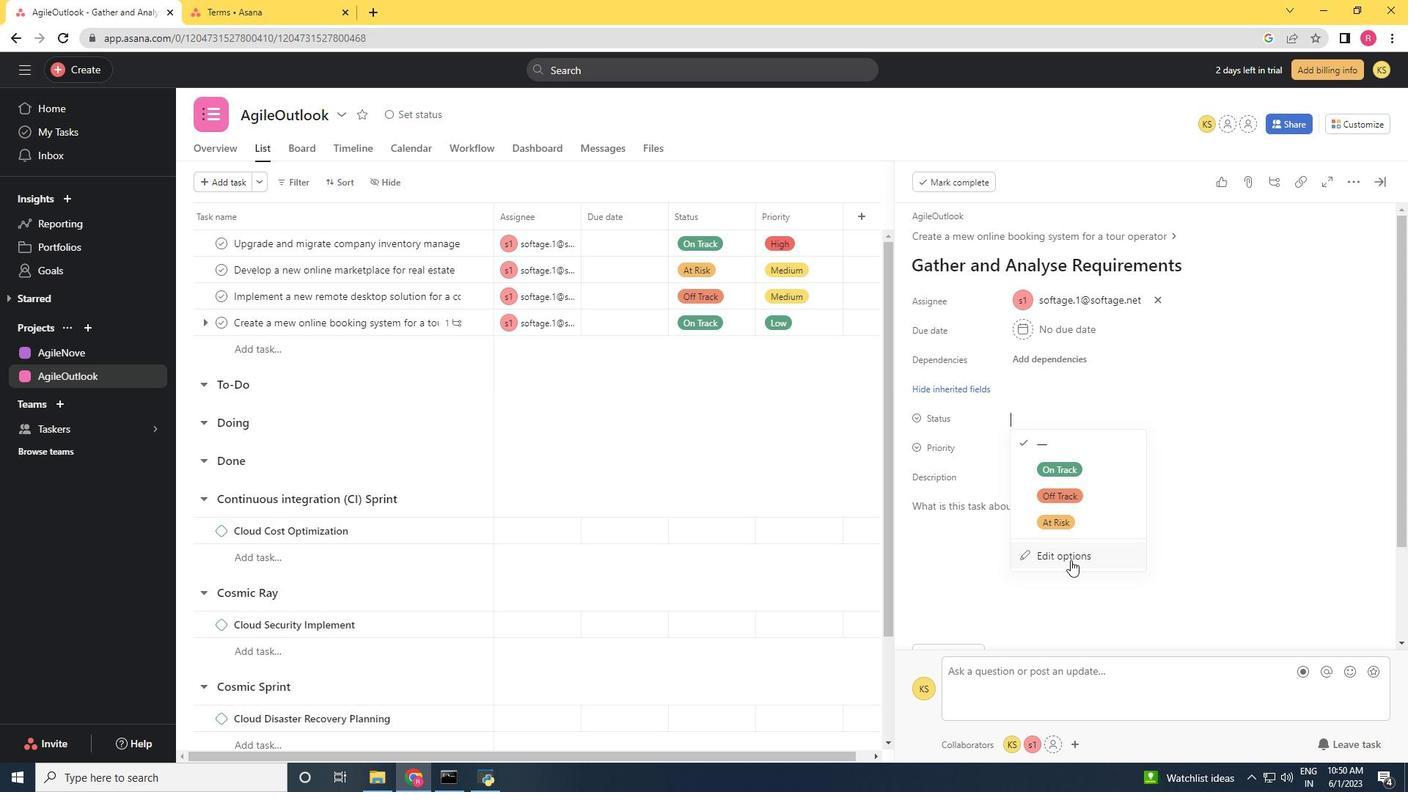 
Action: Mouse moved to (558, 361)
Screenshot: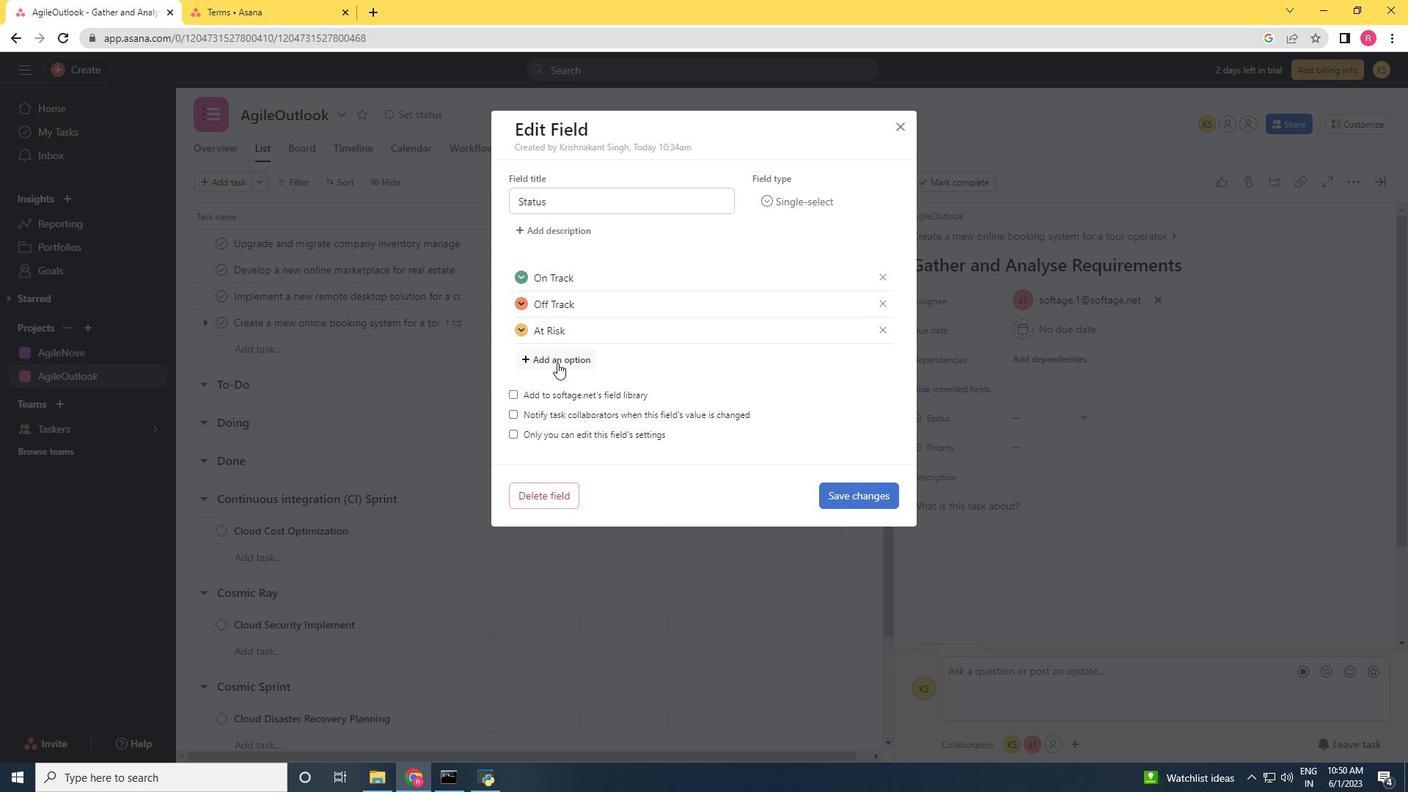 
Action: Mouse pressed left at (558, 361)
Screenshot: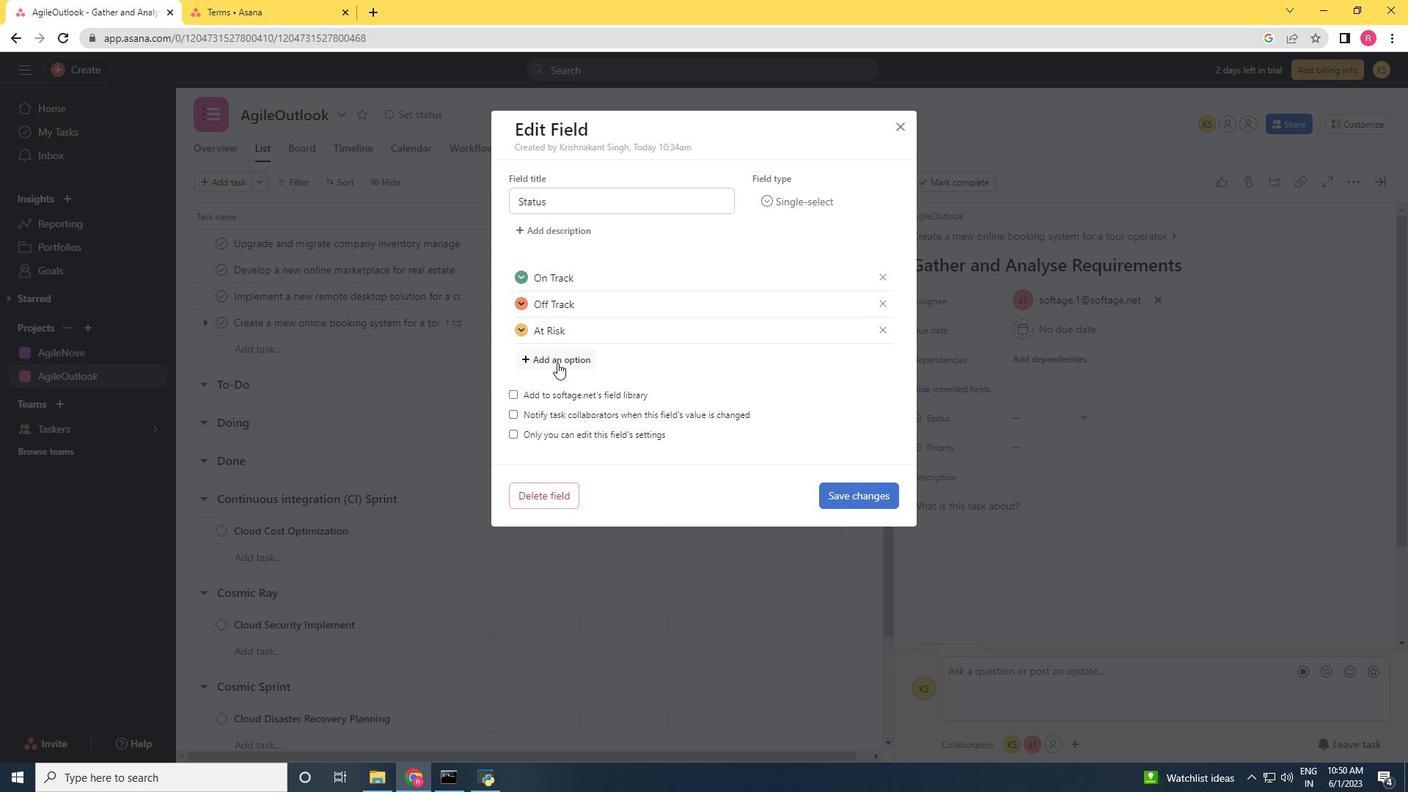 
Action: Mouse moved to (558, 361)
Screenshot: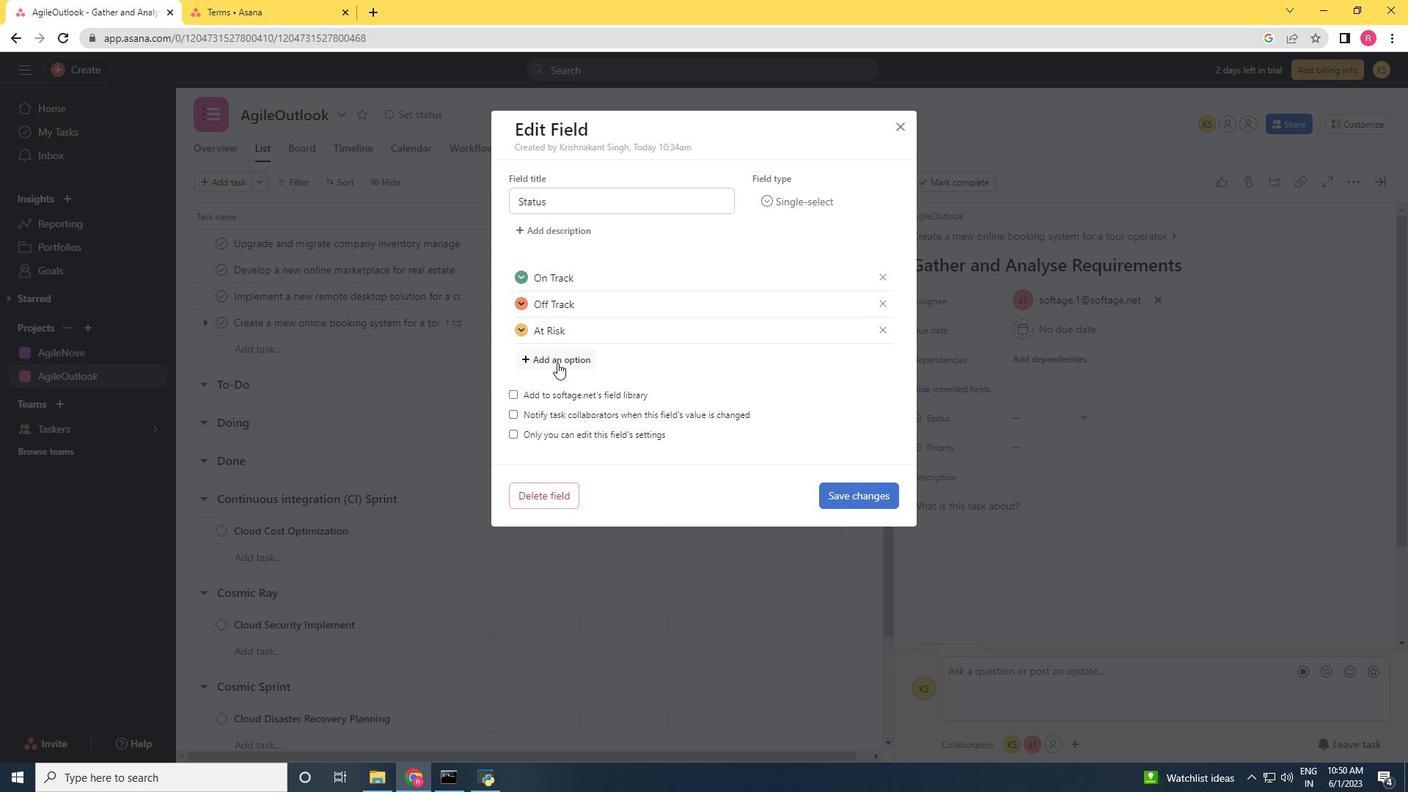 
Action: Key pressed <Key.shift>Completed
Screenshot: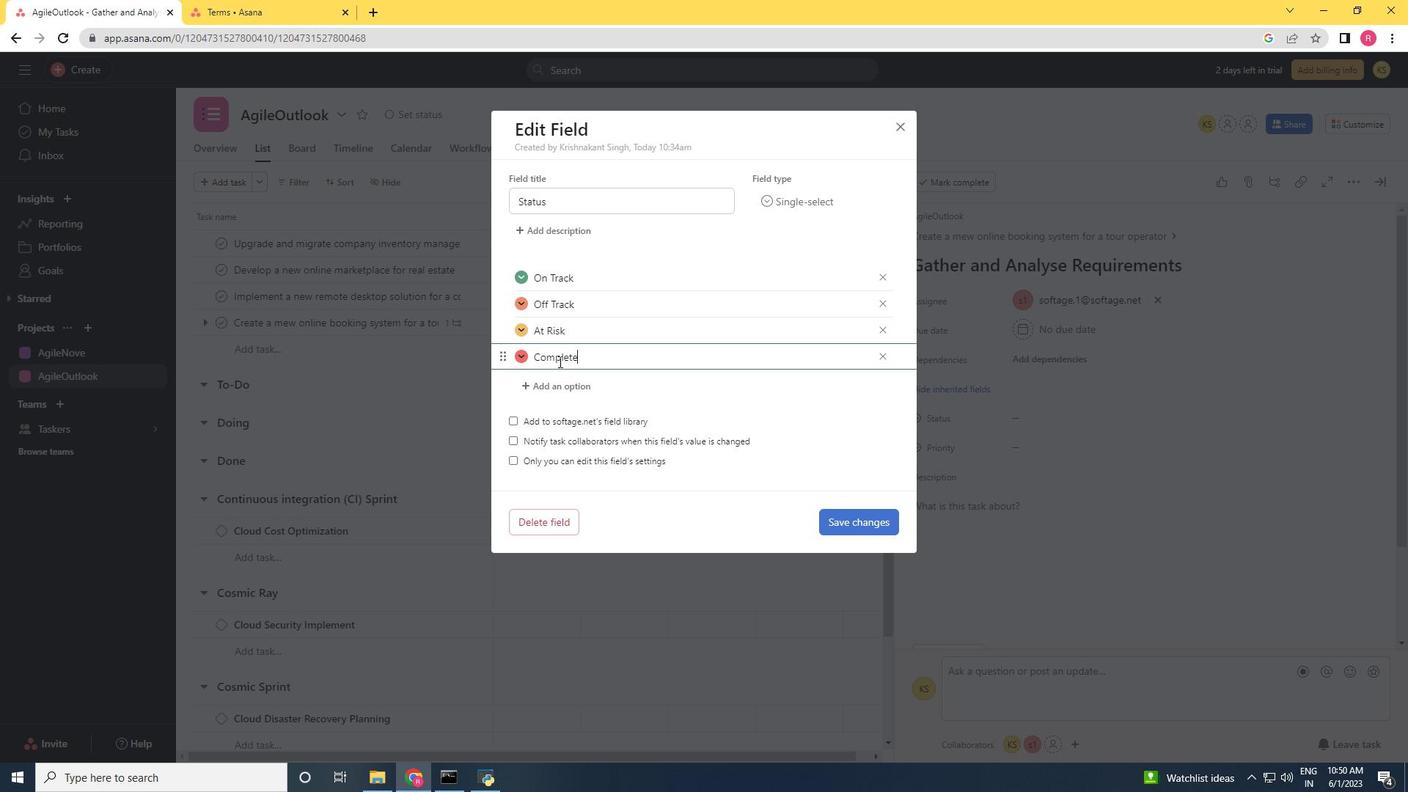 
Action: Mouse moved to (842, 511)
Screenshot: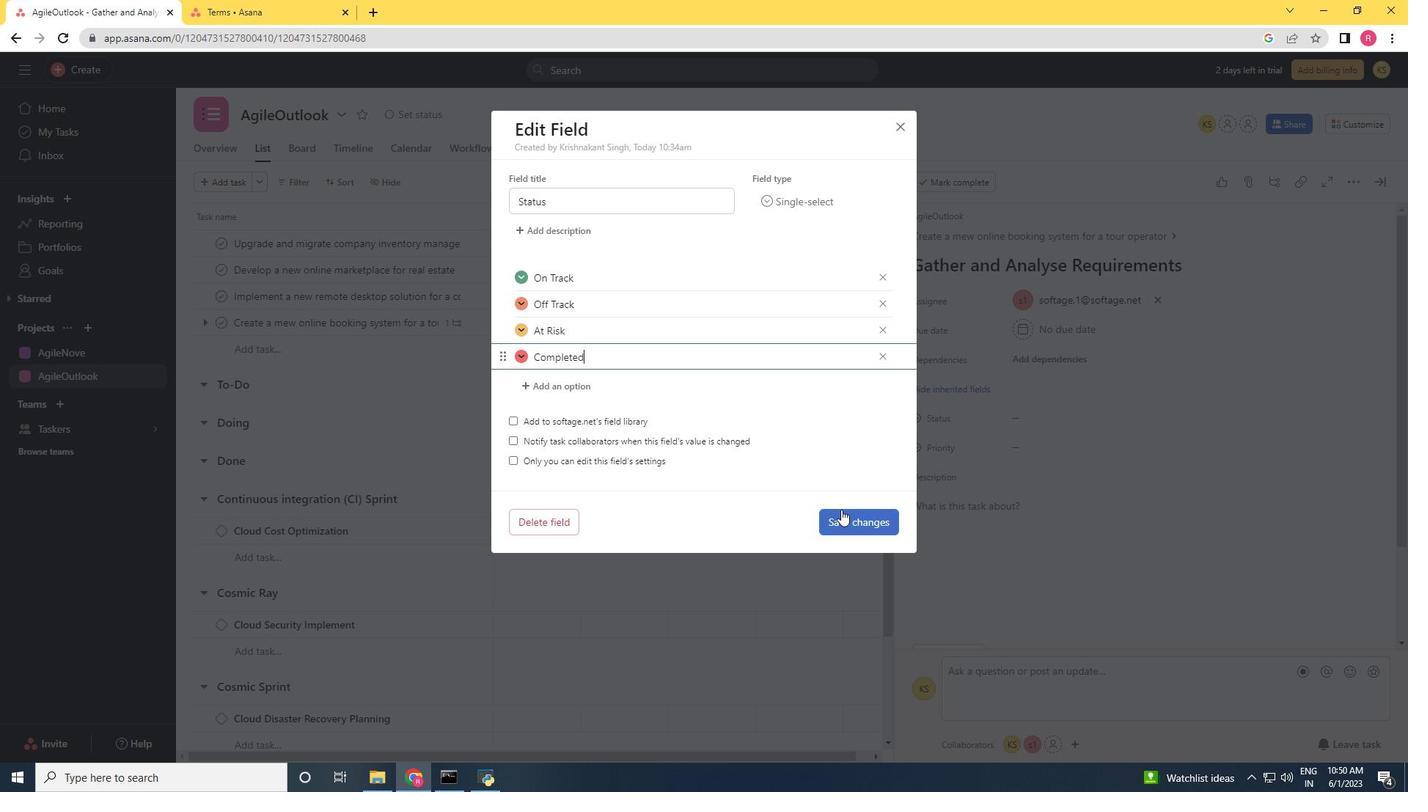 
Action: Mouse pressed left at (842, 511)
Screenshot: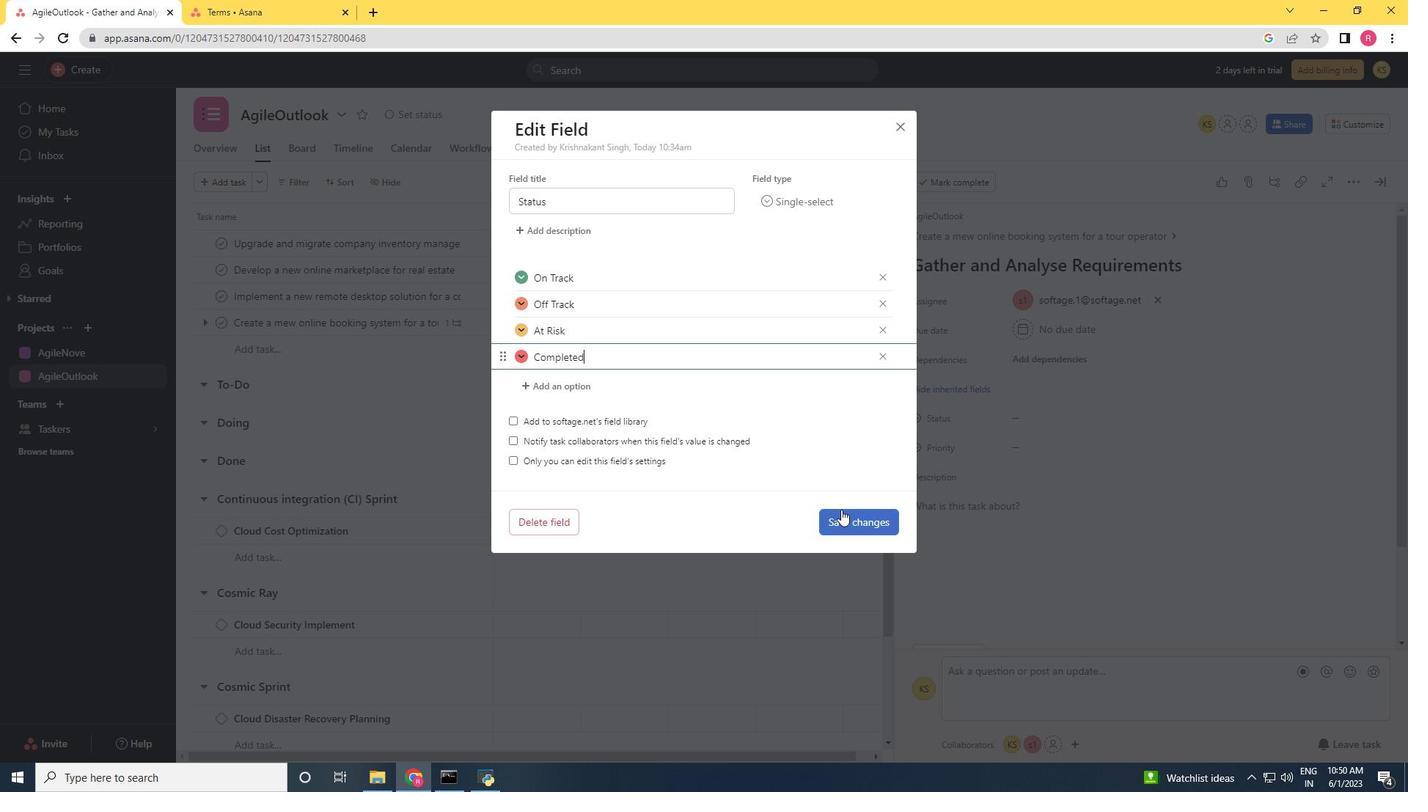 
Action: Mouse moved to (1030, 418)
Screenshot: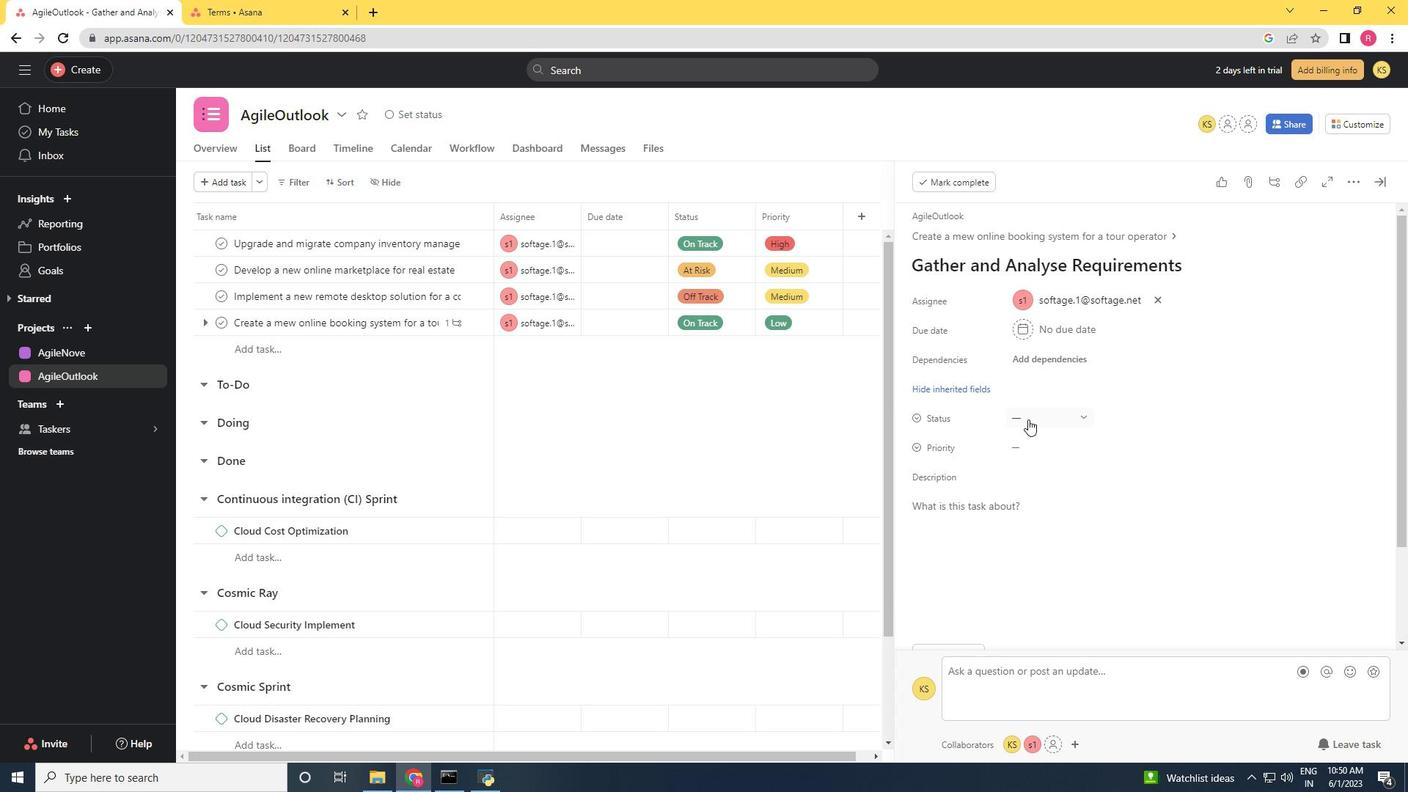 
Action: Mouse pressed left at (1030, 418)
Screenshot: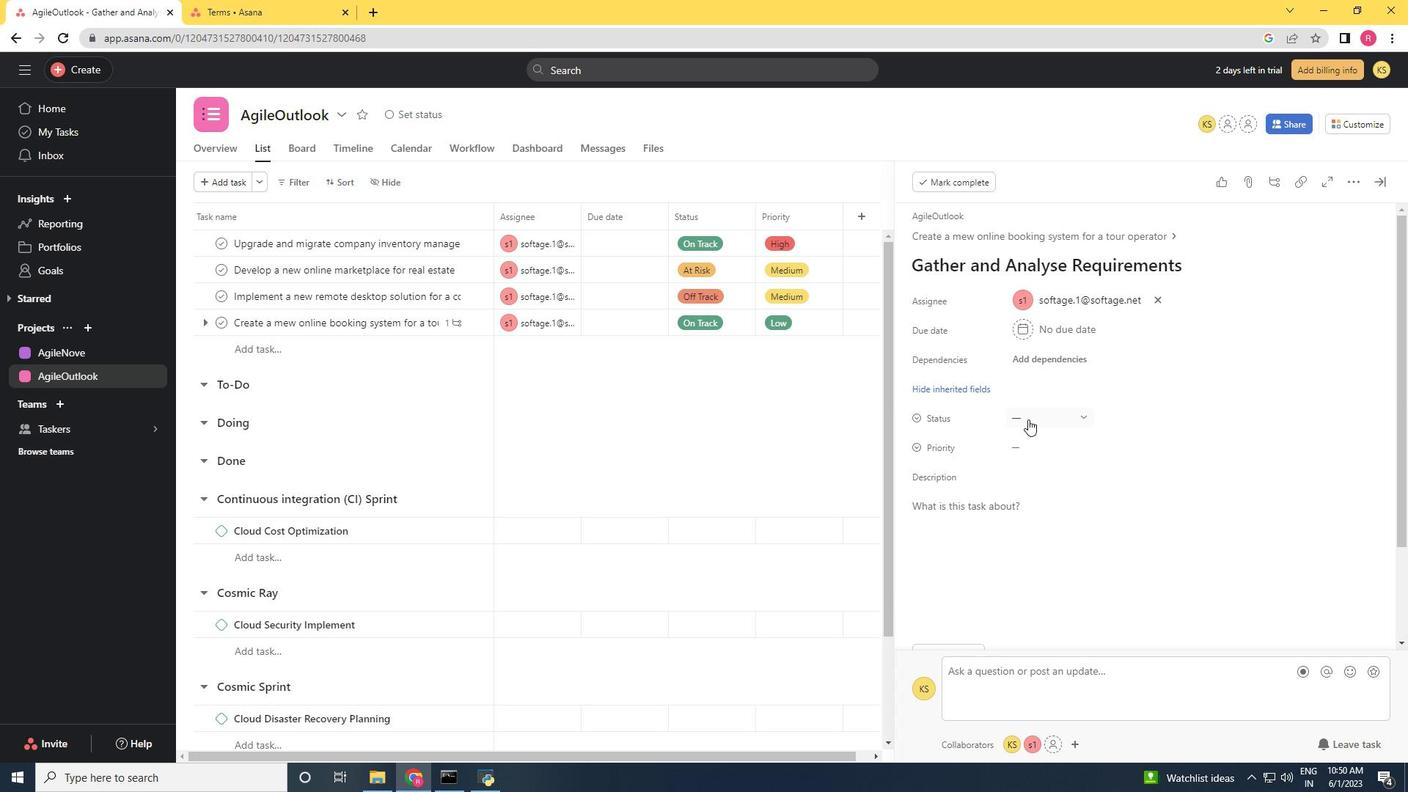 
Action: Mouse moved to (1070, 544)
Screenshot: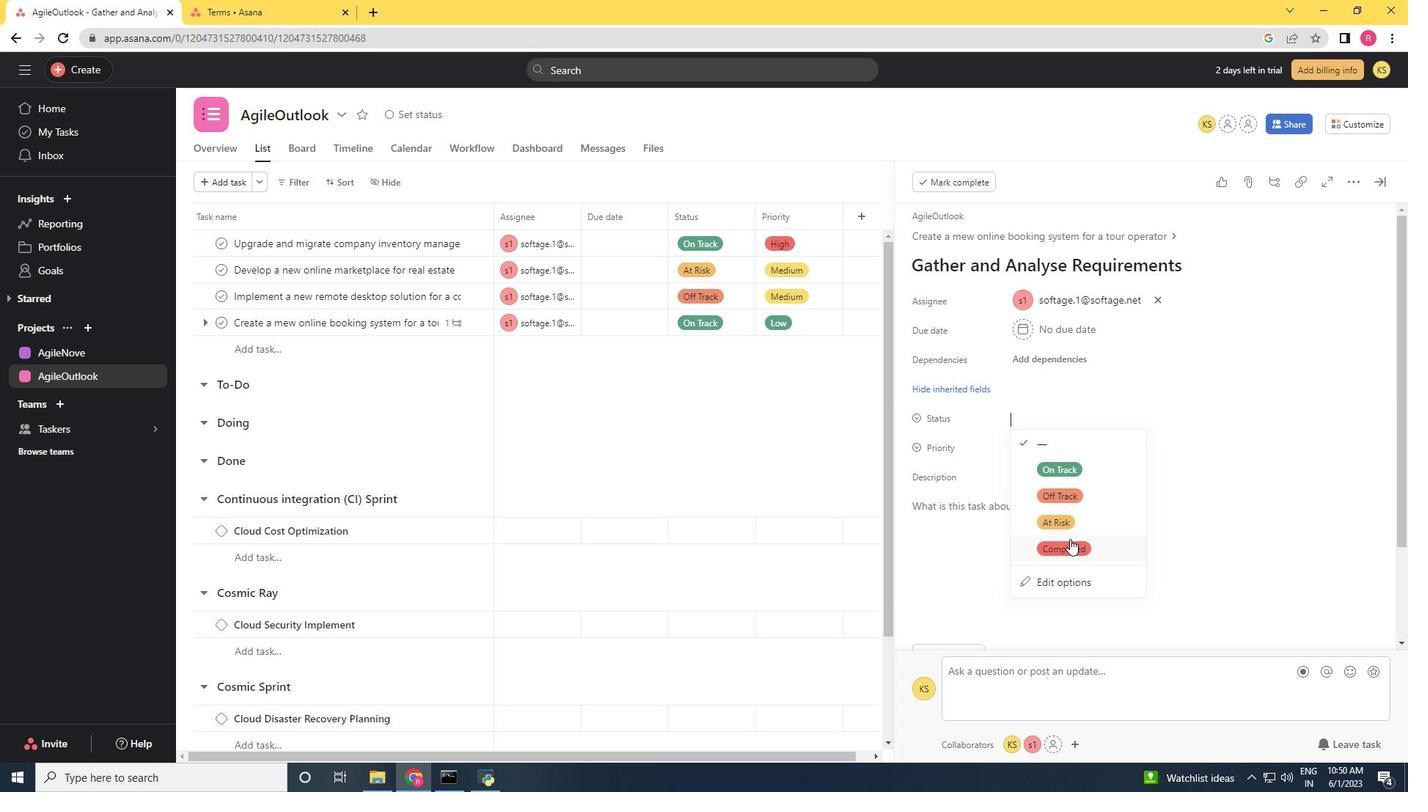 
Action: Mouse pressed left at (1070, 544)
Screenshot: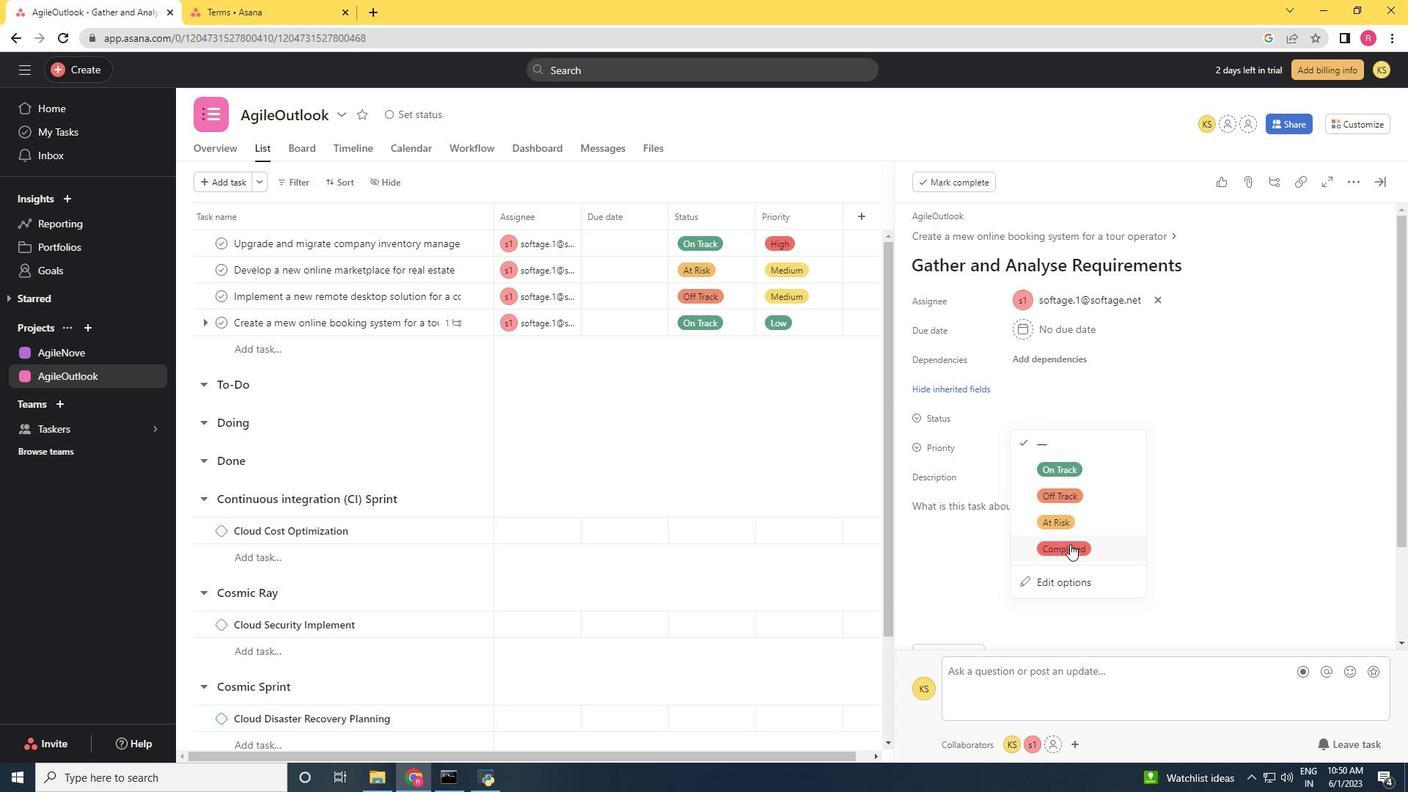 
Action: Mouse moved to (1034, 448)
Screenshot: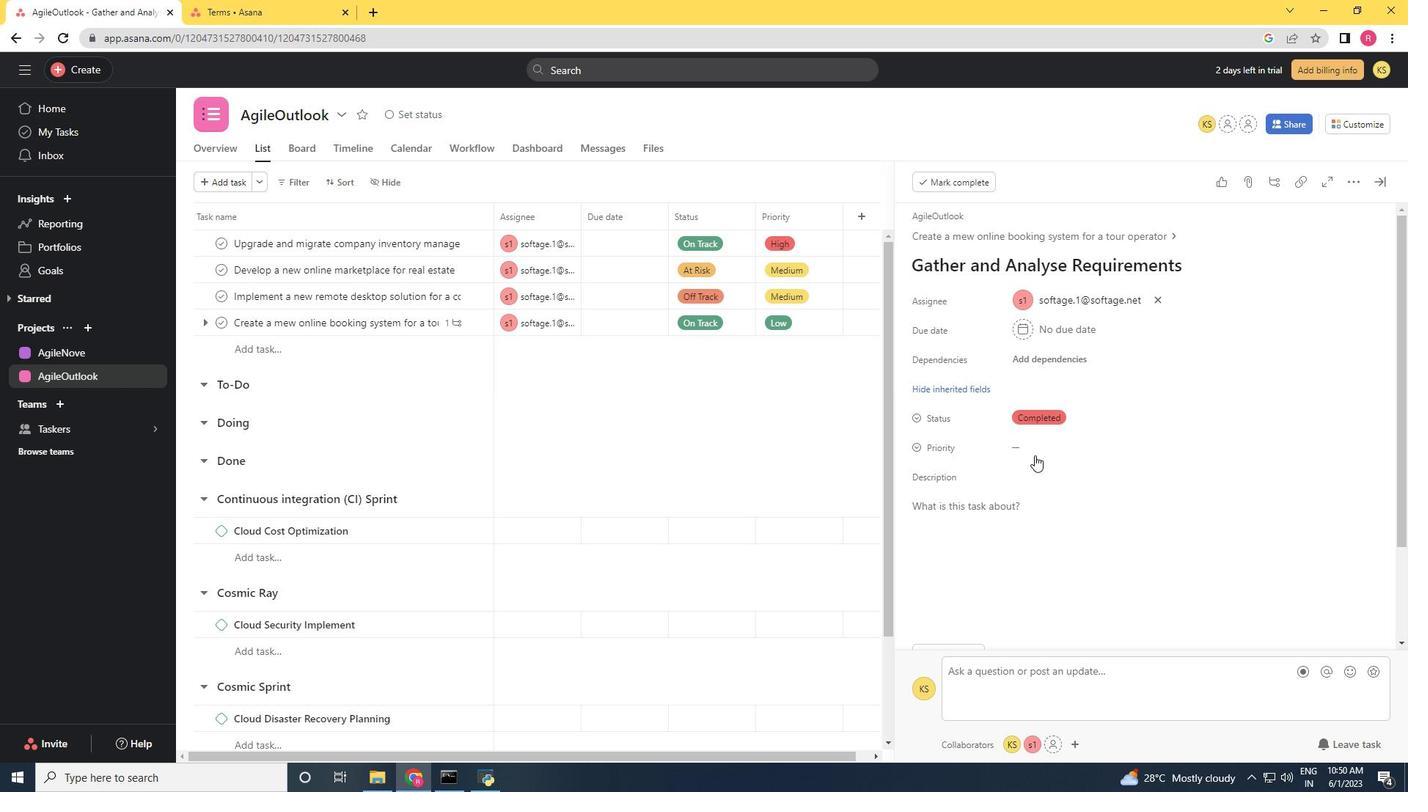 
Action: Mouse pressed left at (1034, 448)
Screenshot: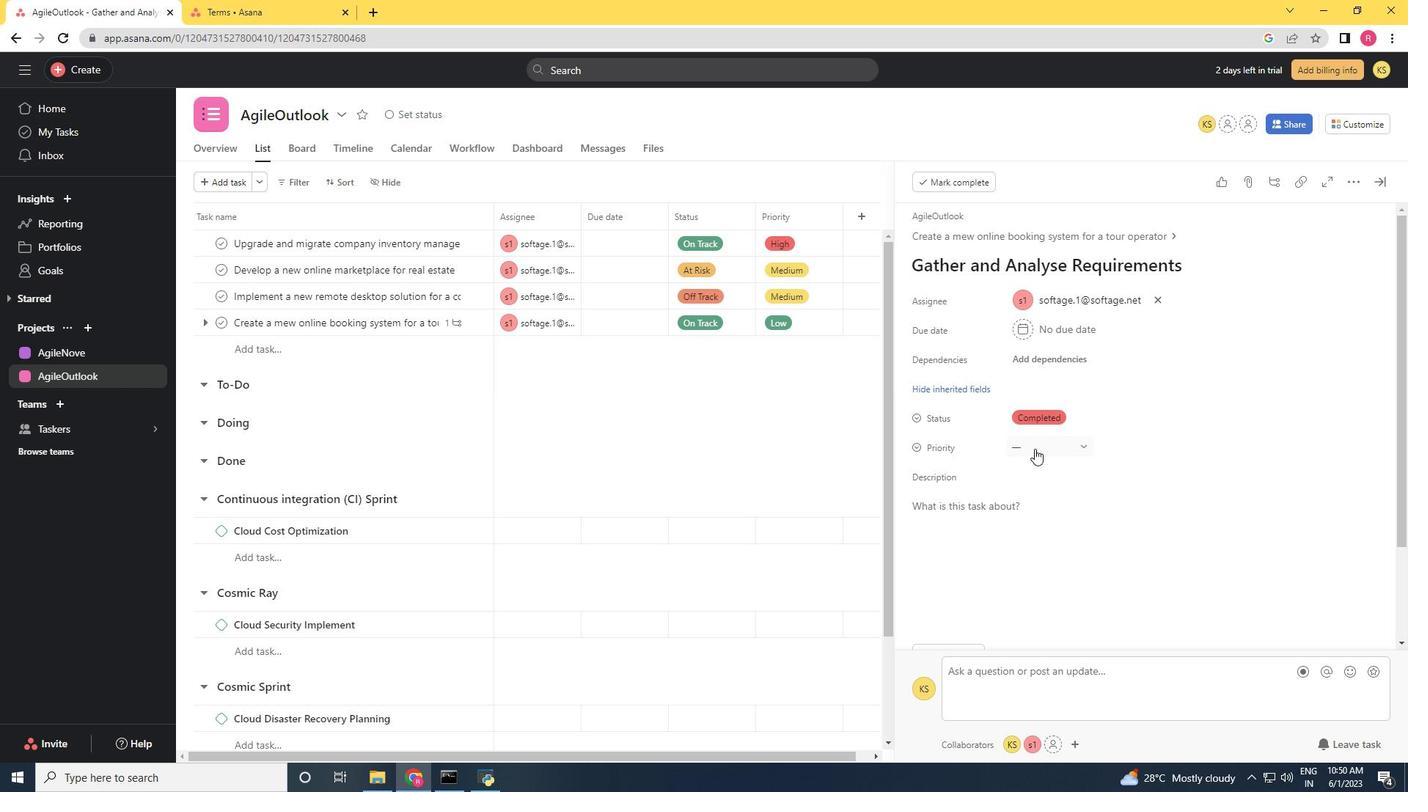 
Action: Mouse moved to (1056, 503)
Screenshot: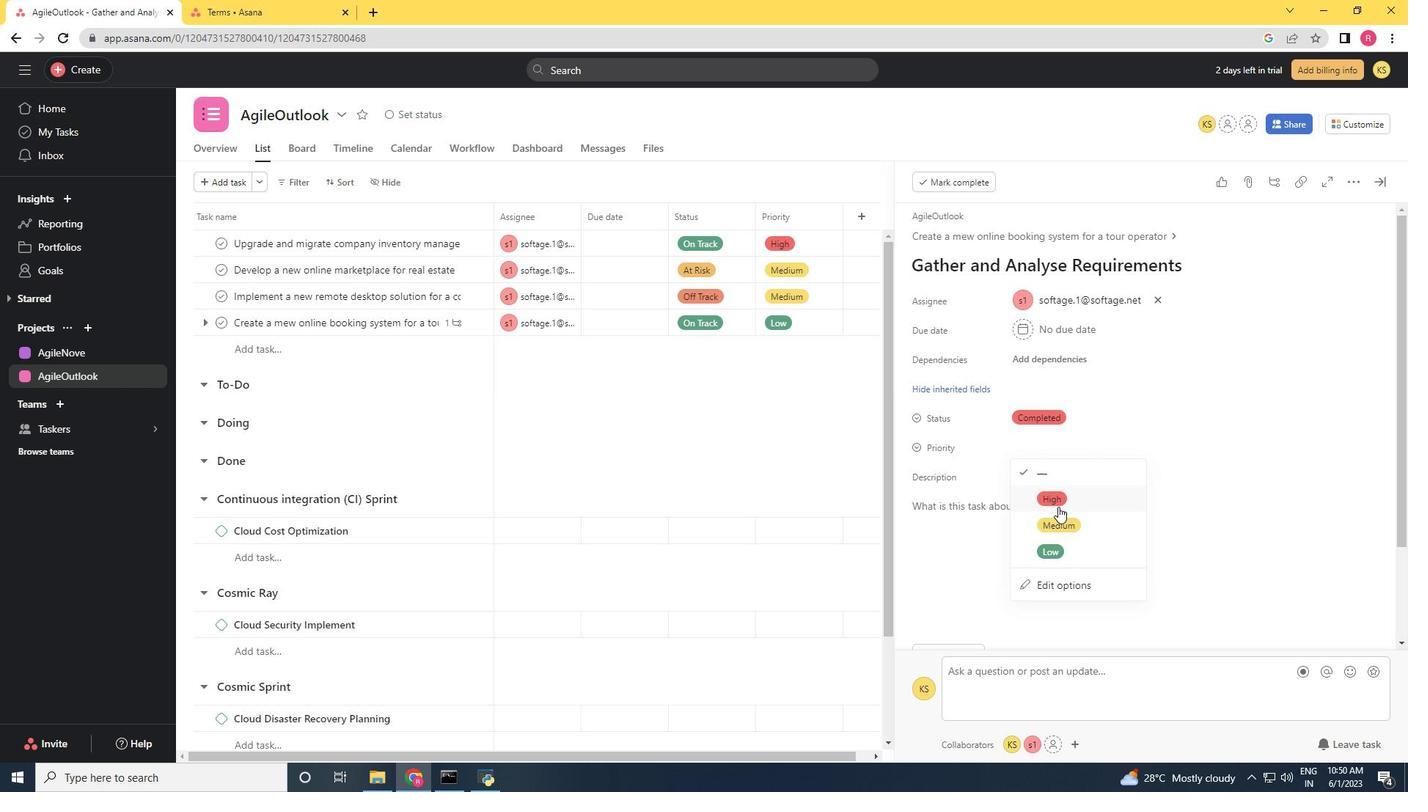 
Action: Mouse pressed left at (1056, 503)
Screenshot: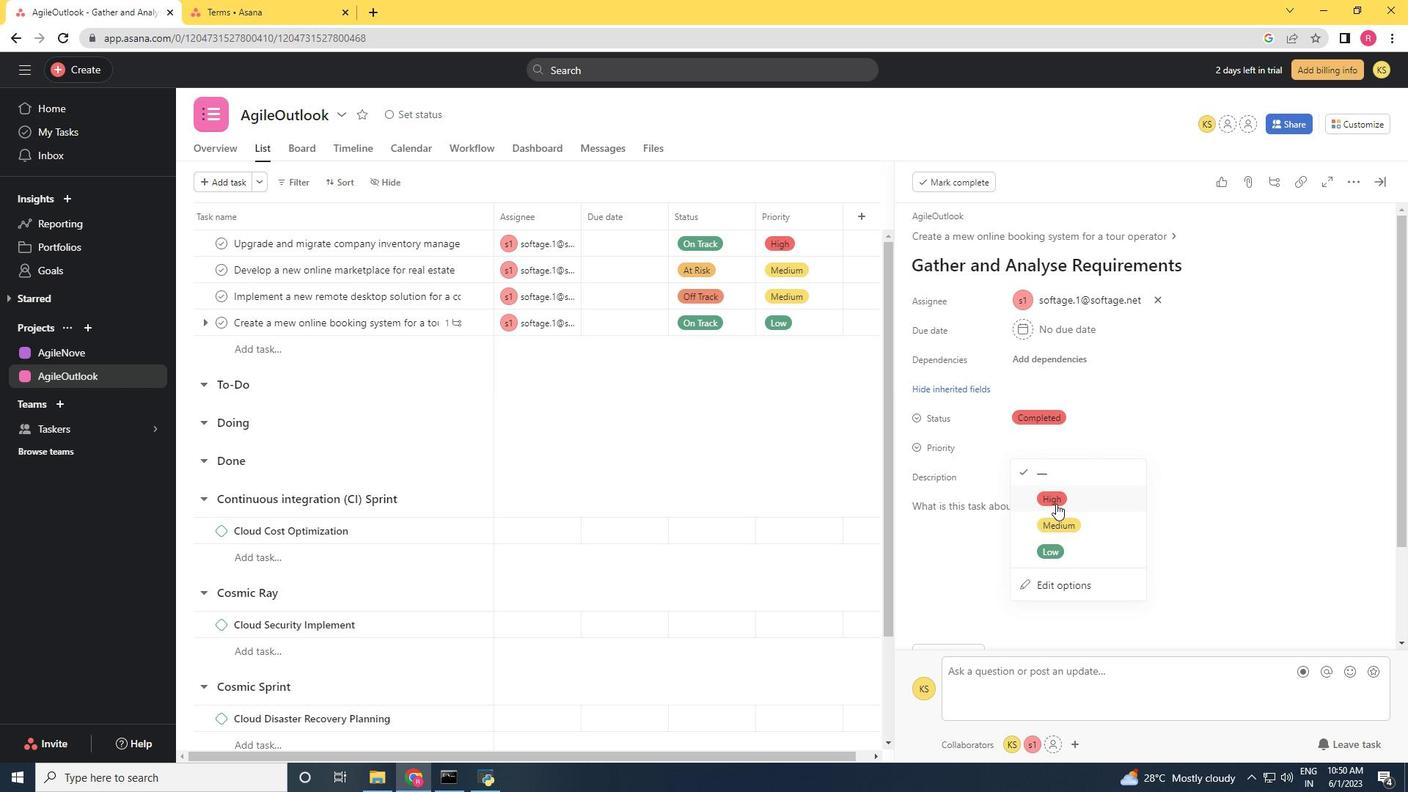 
Action: Mouse moved to (876, 539)
Screenshot: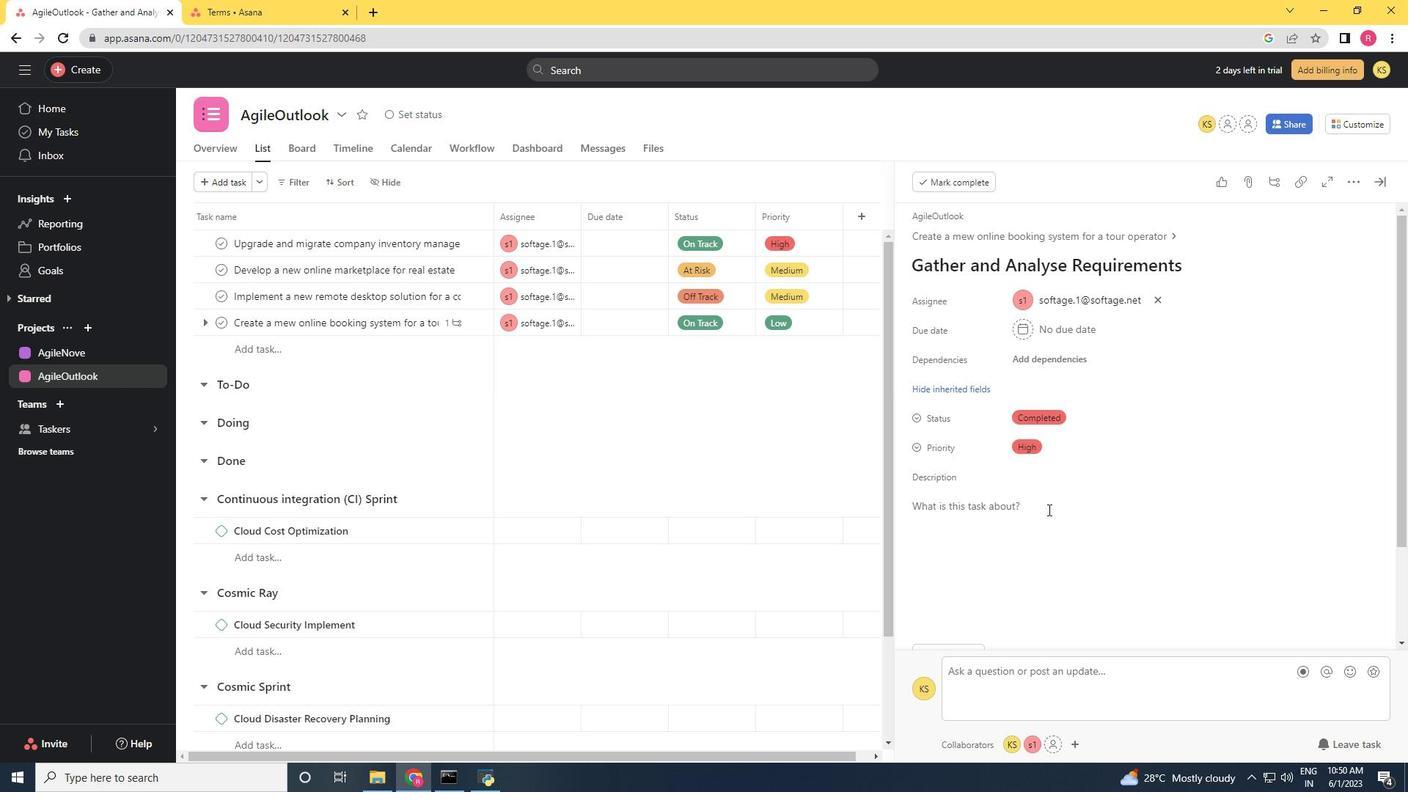 
